 Task: Find a one-way business class flight for 6 passengers from San Francisco to Greenville on May 2, applying filters for airlines, bags, and price.
Action: Mouse moved to (225, 225)
Screenshot: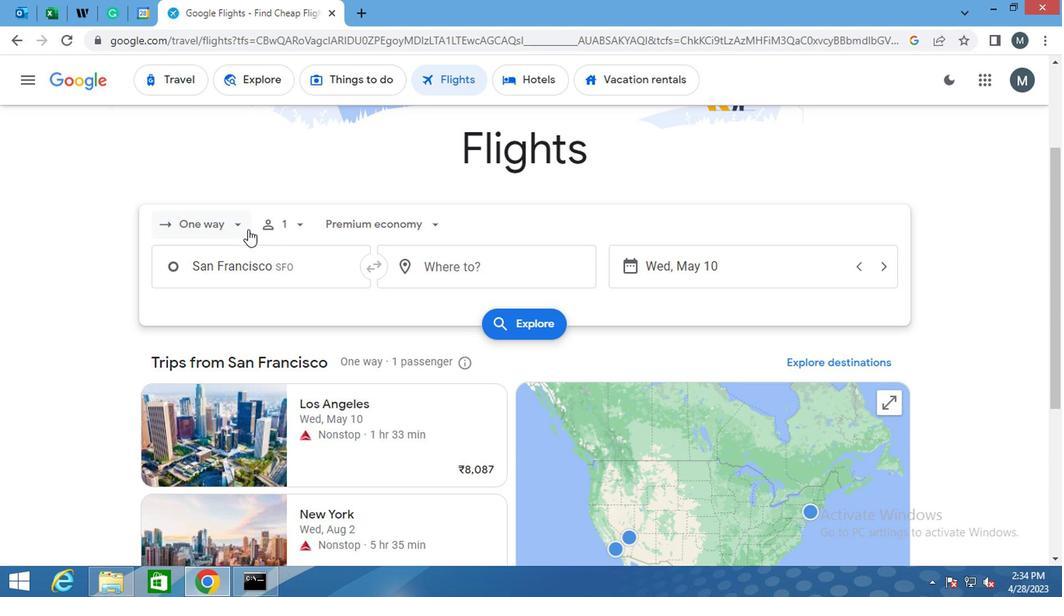 
Action: Mouse pressed left at (225, 225)
Screenshot: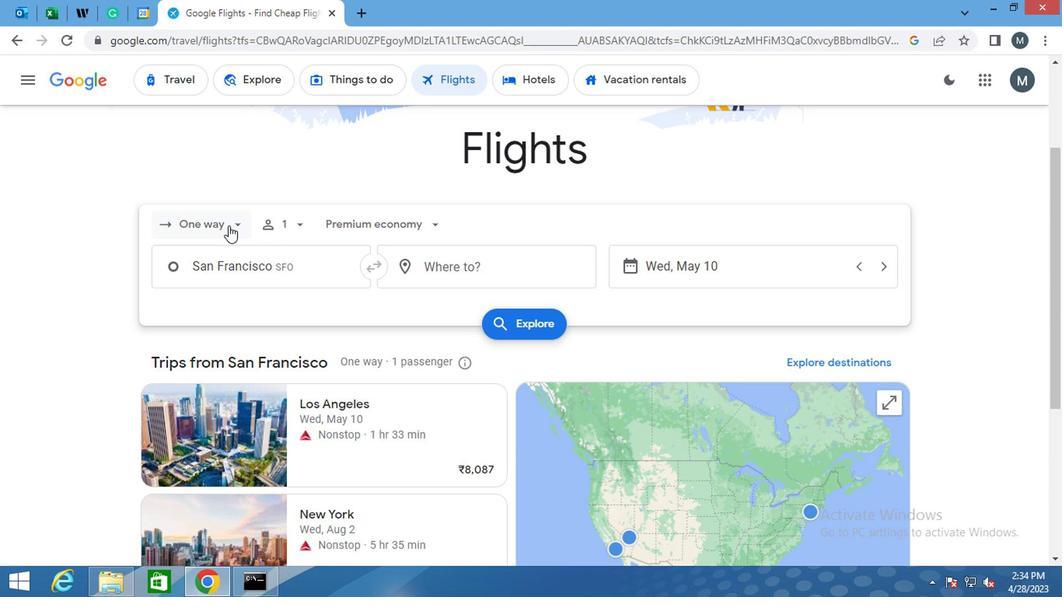 
Action: Mouse moved to (225, 299)
Screenshot: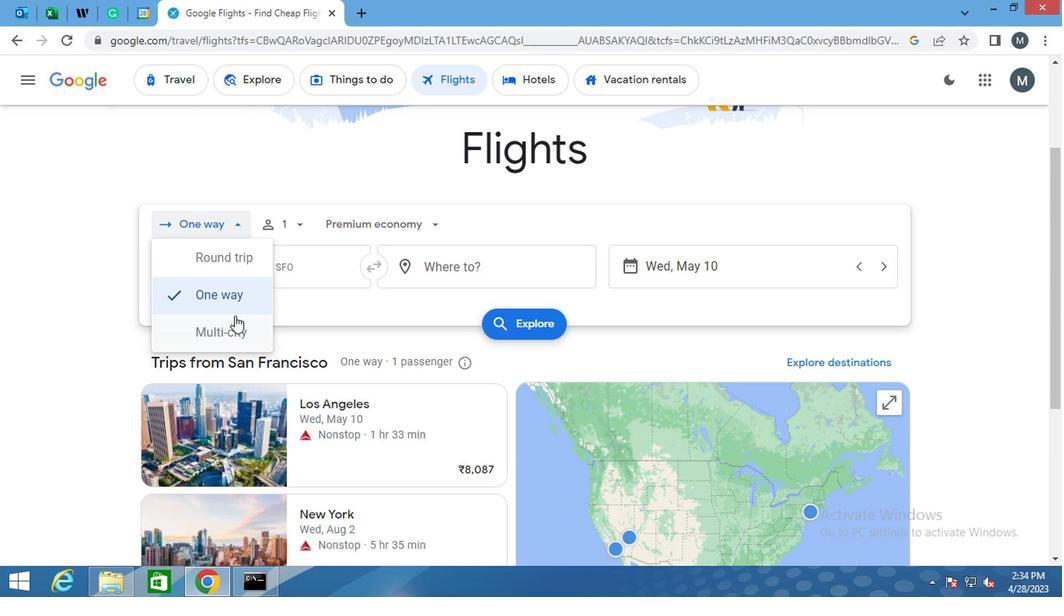 
Action: Mouse pressed left at (225, 299)
Screenshot: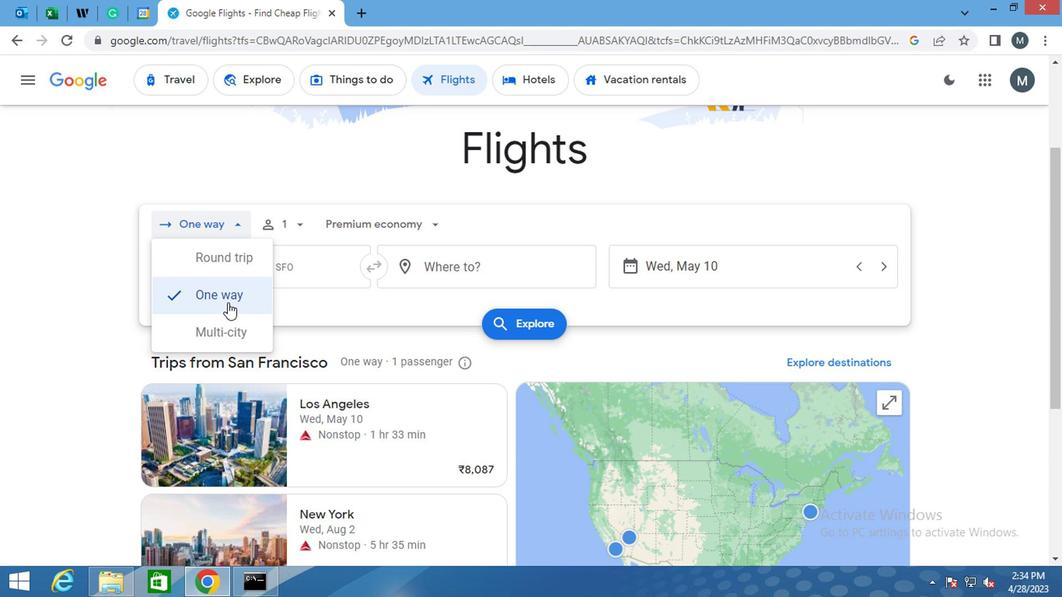 
Action: Mouse moved to (302, 226)
Screenshot: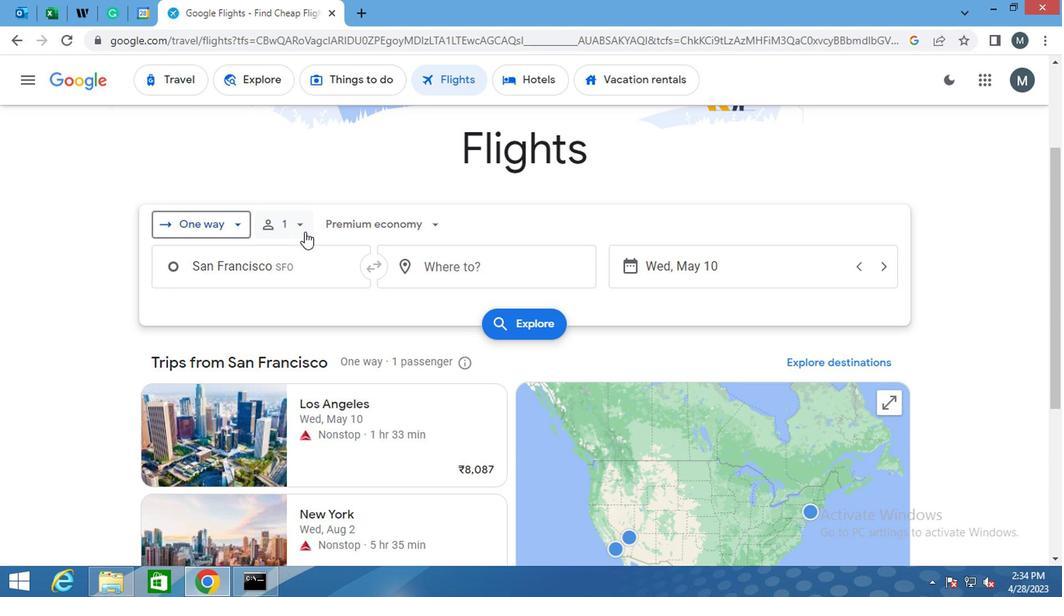
Action: Mouse pressed left at (302, 226)
Screenshot: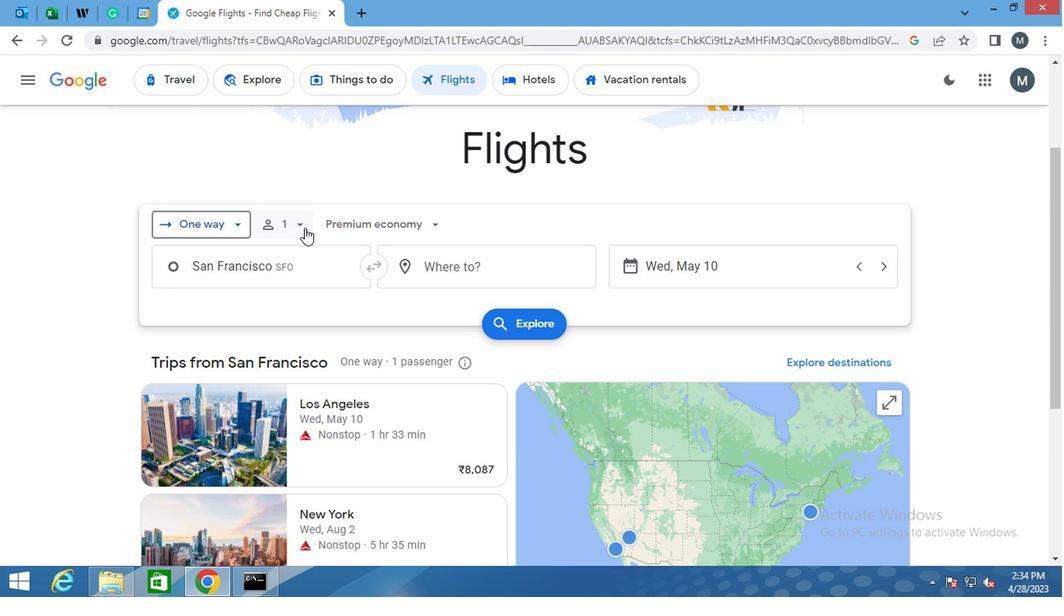 
Action: Mouse moved to (410, 264)
Screenshot: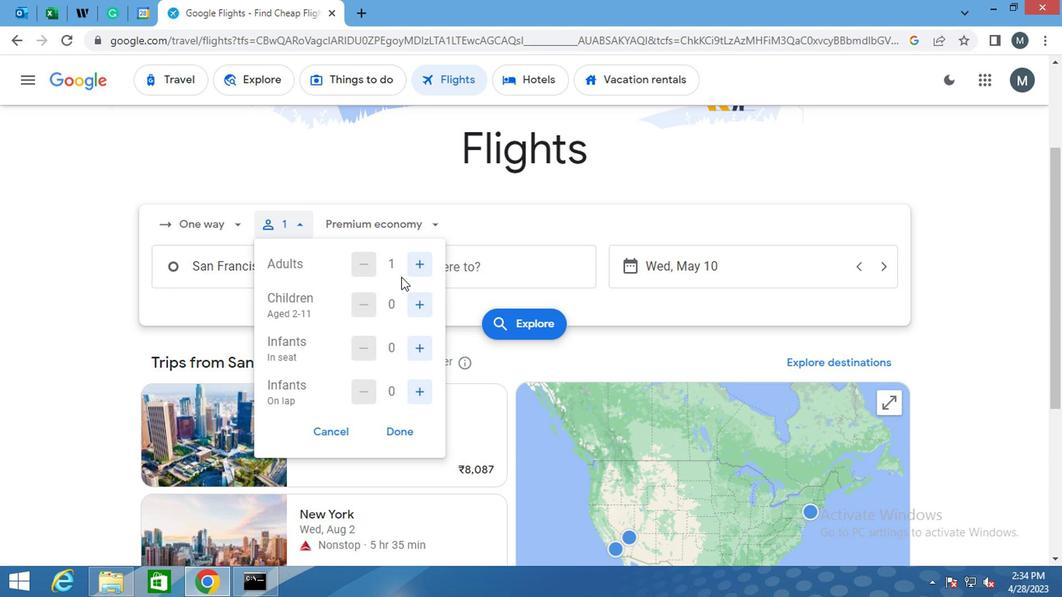 
Action: Mouse pressed left at (410, 264)
Screenshot: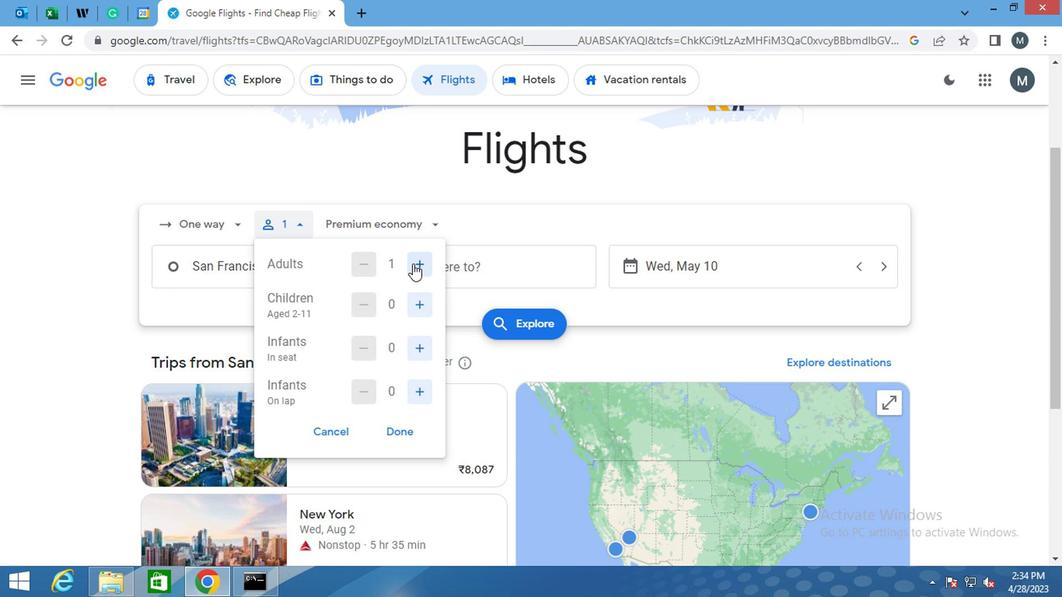 
Action: Mouse moved to (411, 264)
Screenshot: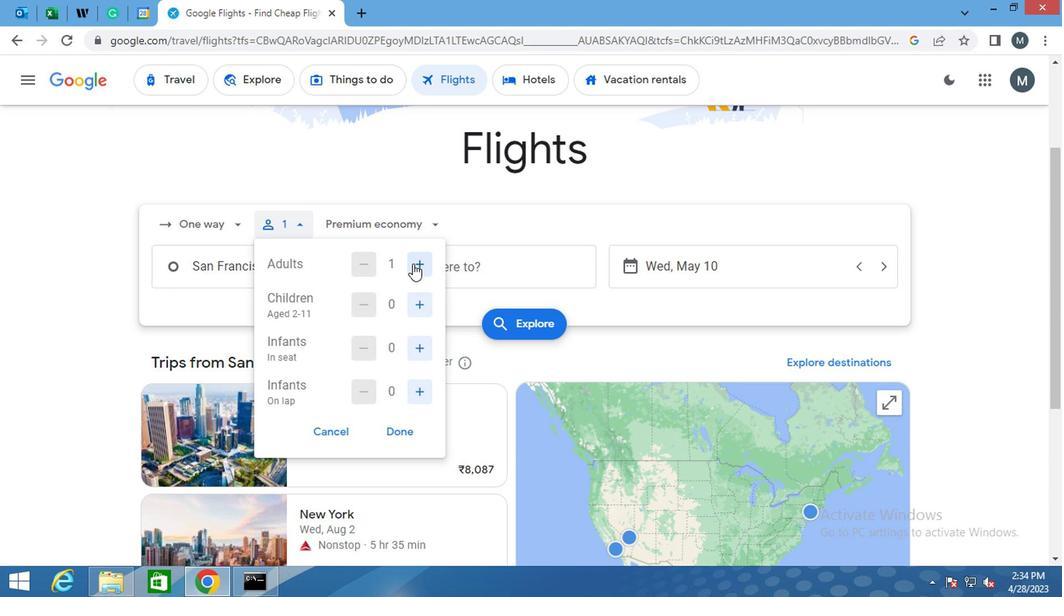 
Action: Mouse pressed left at (411, 264)
Screenshot: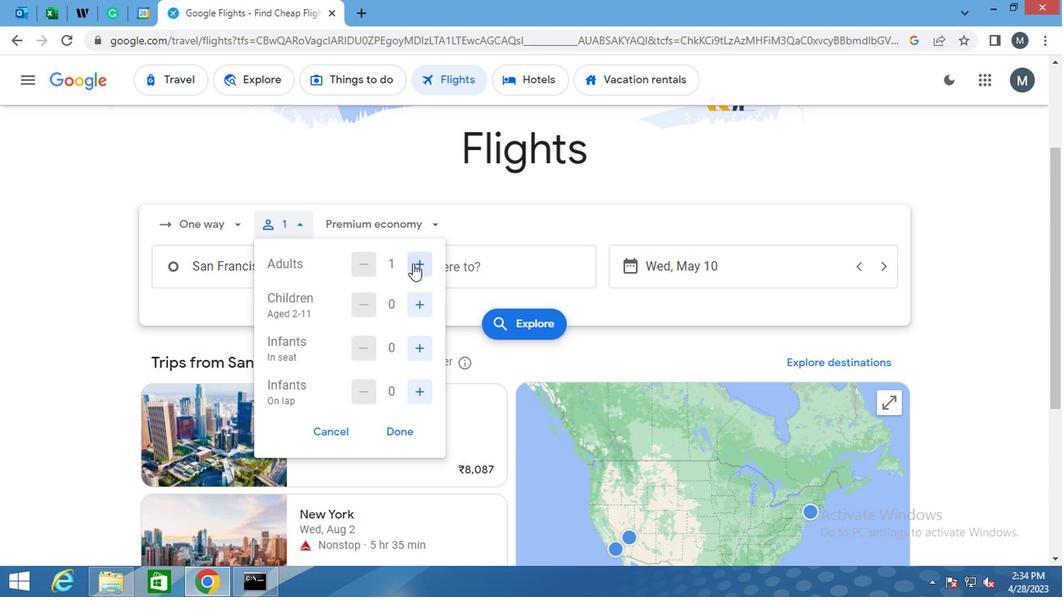 
Action: Mouse moved to (411, 264)
Screenshot: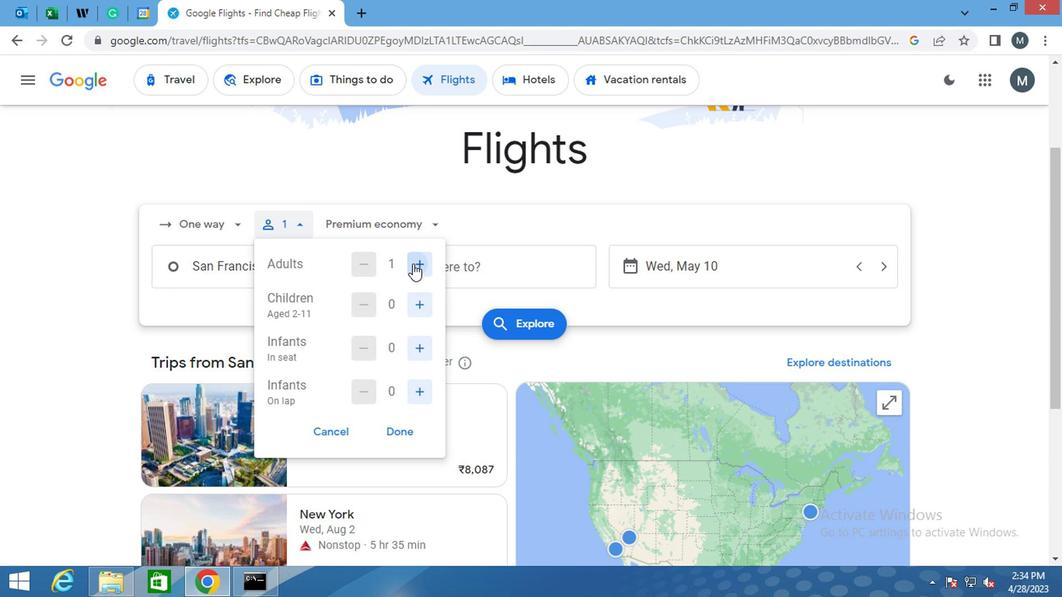 
Action: Mouse pressed left at (411, 264)
Screenshot: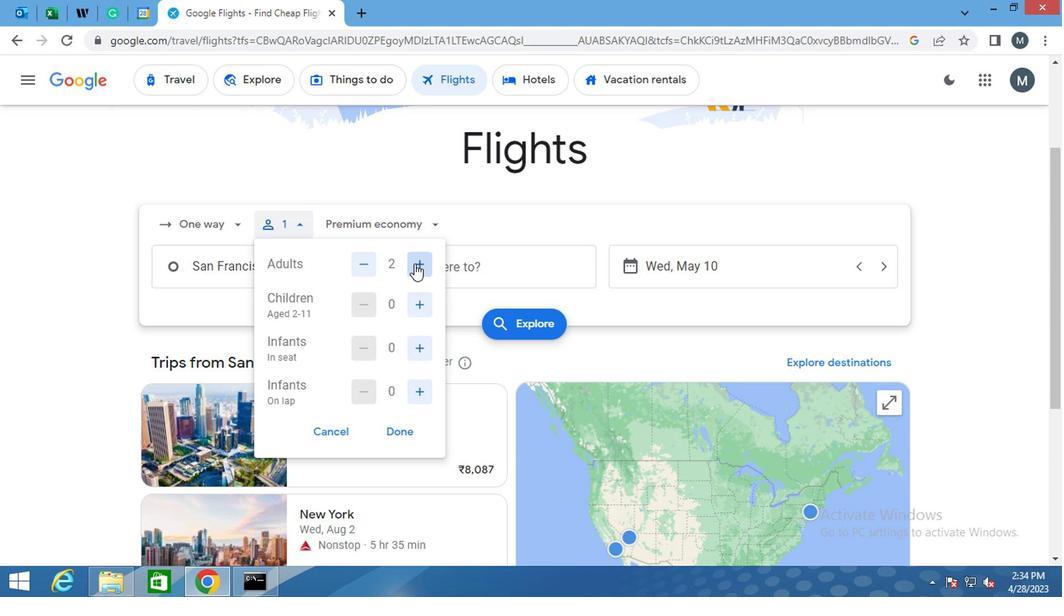 
Action: Mouse moved to (371, 263)
Screenshot: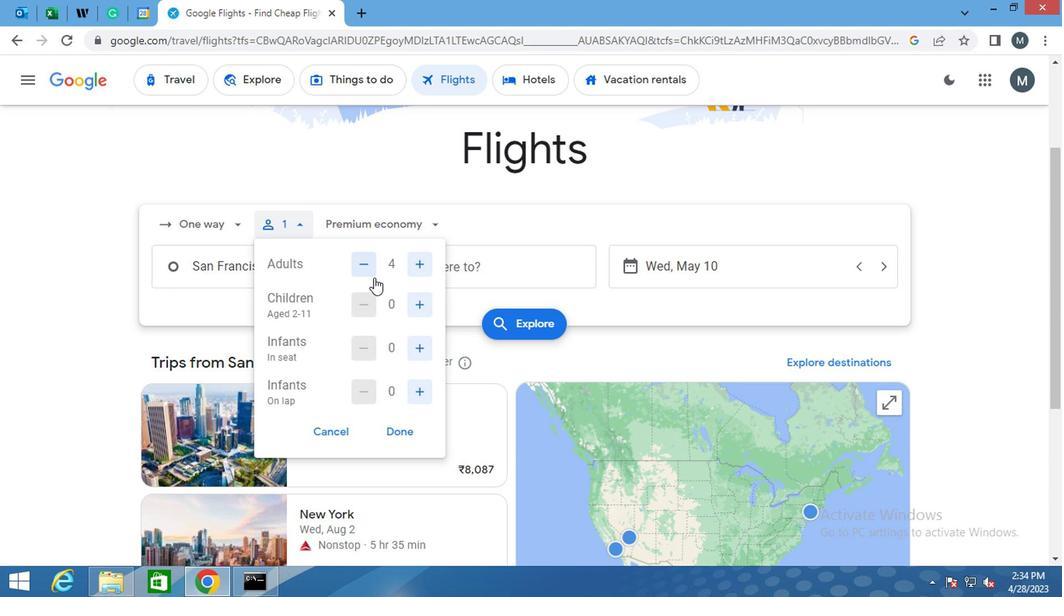 
Action: Mouse pressed left at (371, 263)
Screenshot: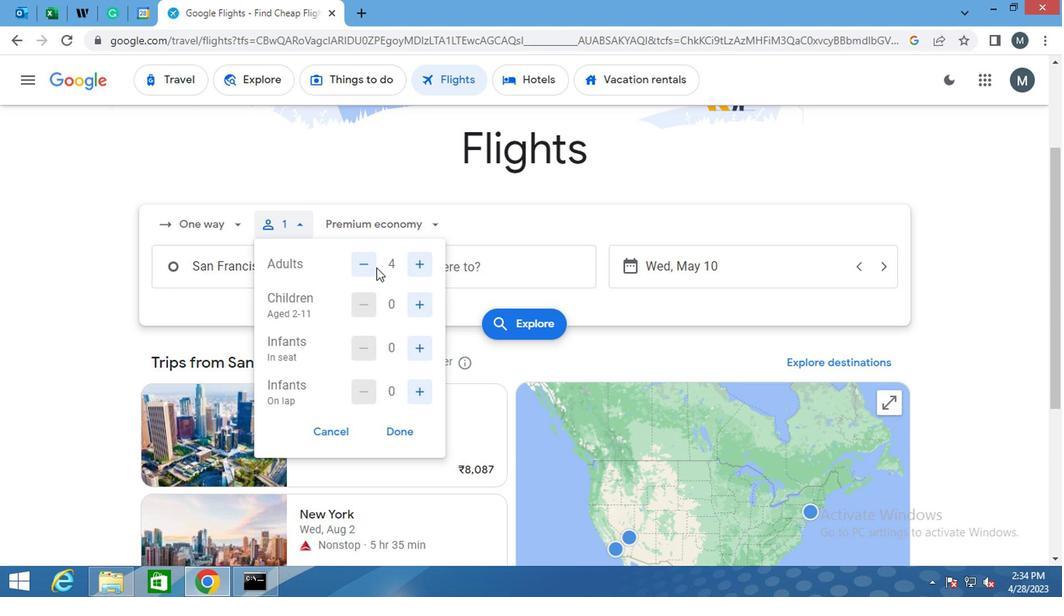 
Action: Mouse moved to (411, 302)
Screenshot: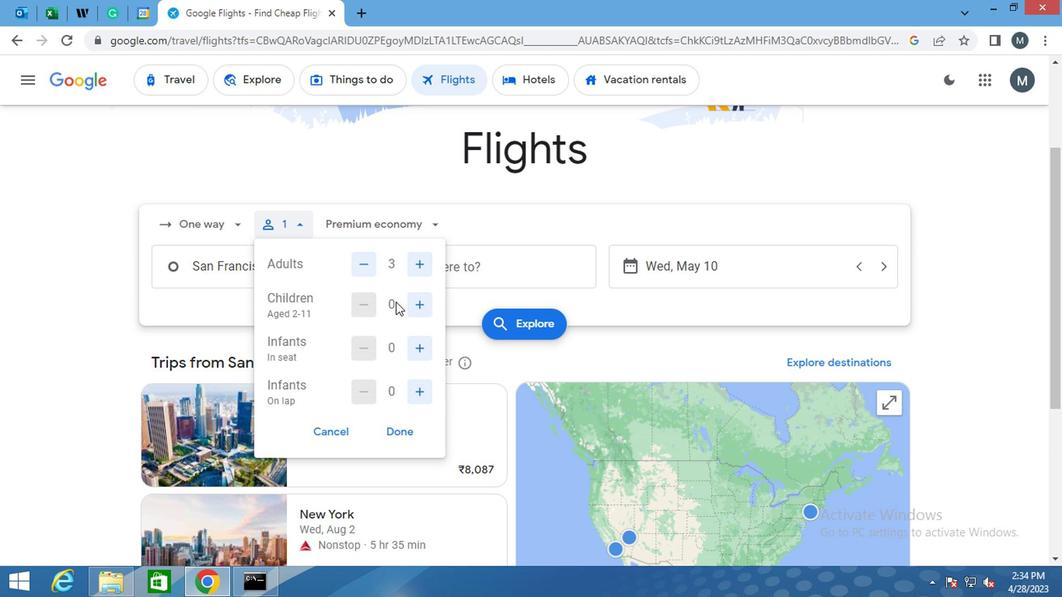 
Action: Mouse pressed left at (411, 302)
Screenshot: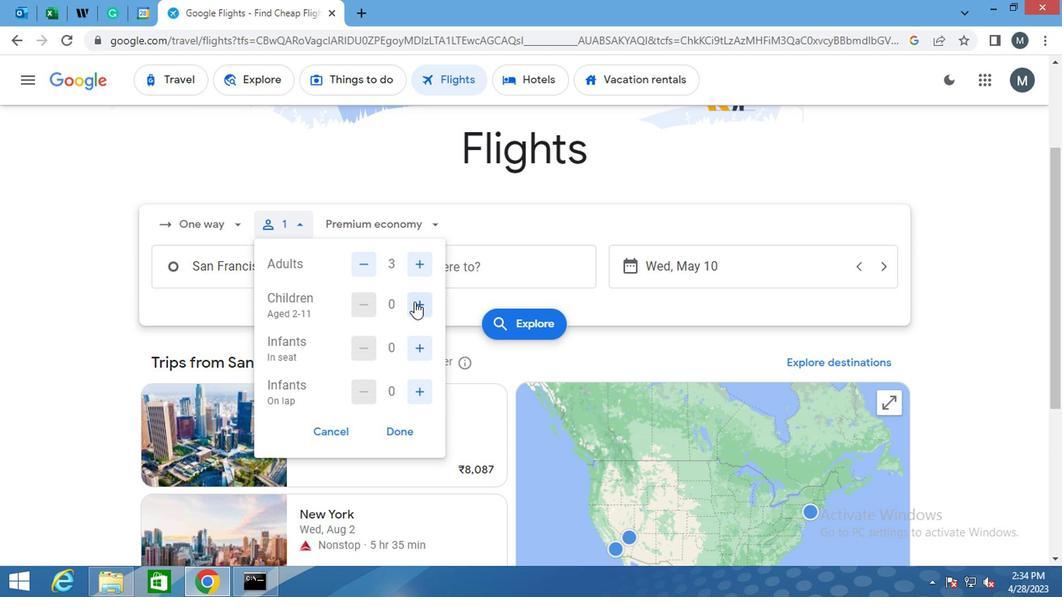 
Action: Mouse pressed left at (411, 302)
Screenshot: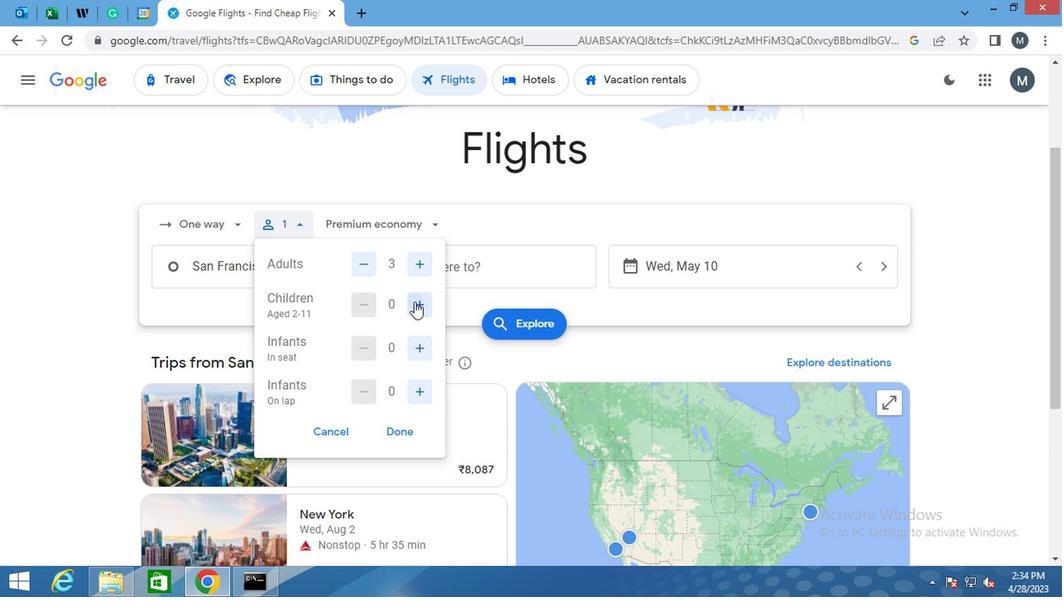 
Action: Mouse pressed left at (411, 302)
Screenshot: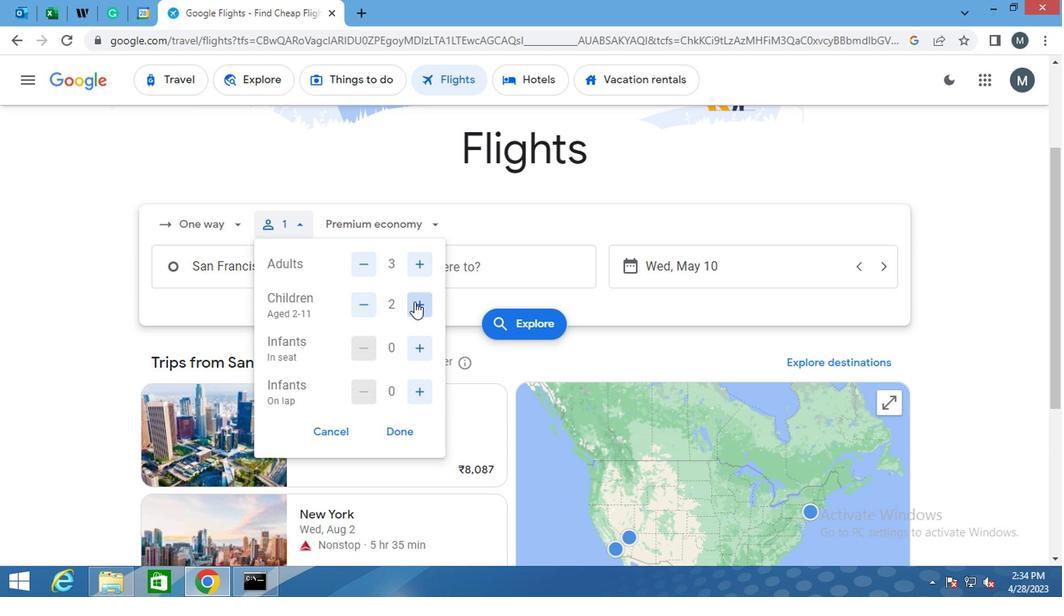 
Action: Mouse moved to (406, 435)
Screenshot: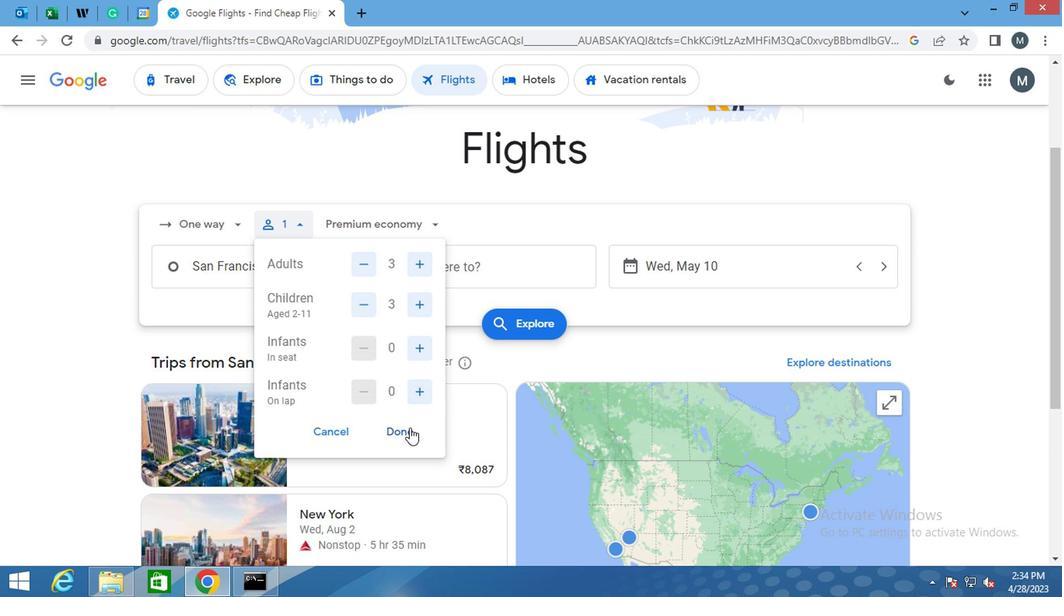 
Action: Mouse pressed left at (406, 435)
Screenshot: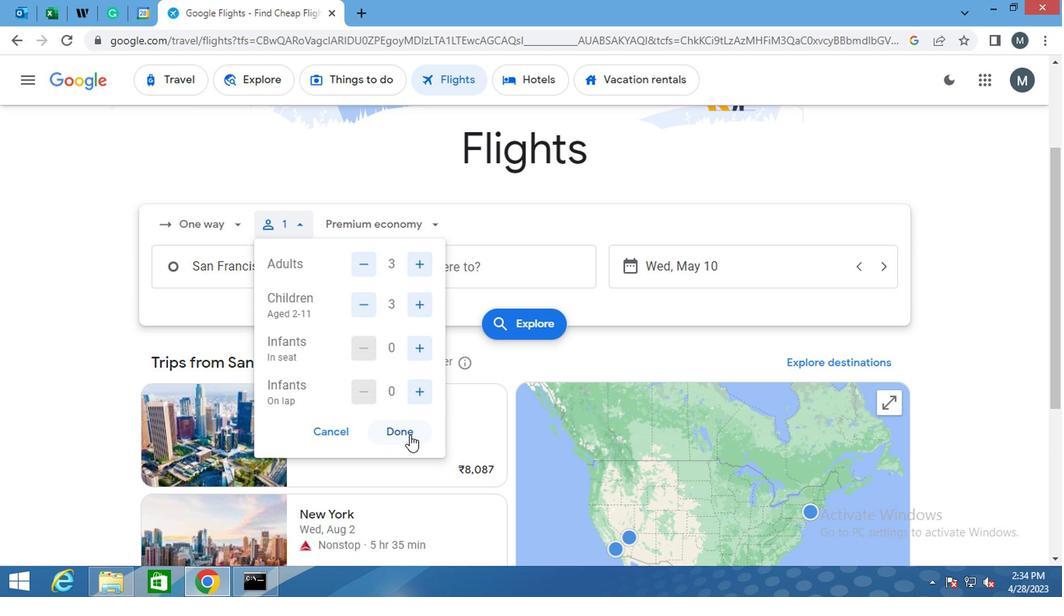
Action: Mouse moved to (409, 226)
Screenshot: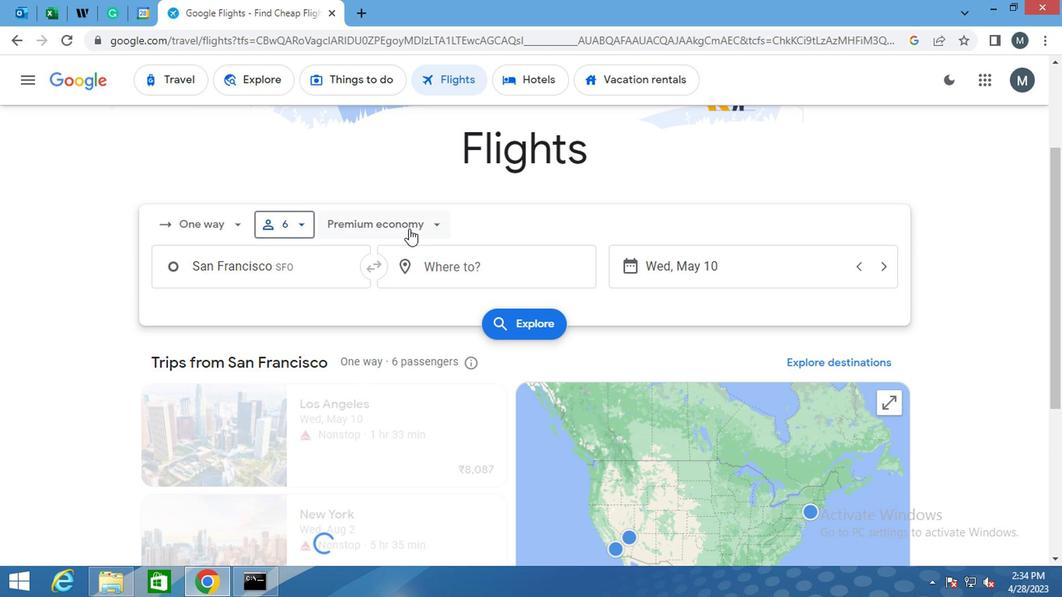 
Action: Mouse pressed left at (409, 226)
Screenshot: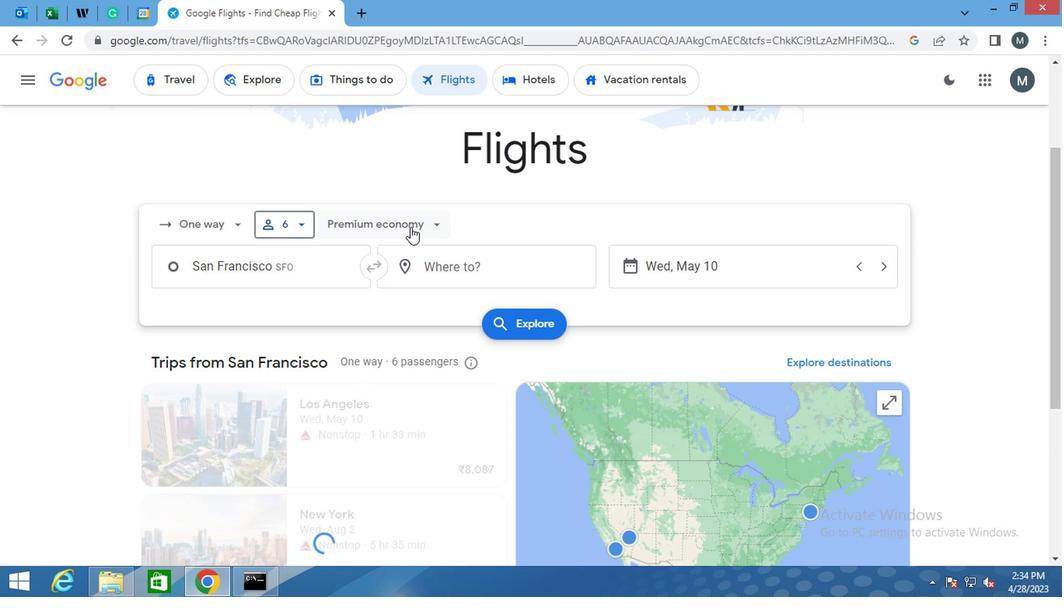 
Action: Mouse moved to (387, 327)
Screenshot: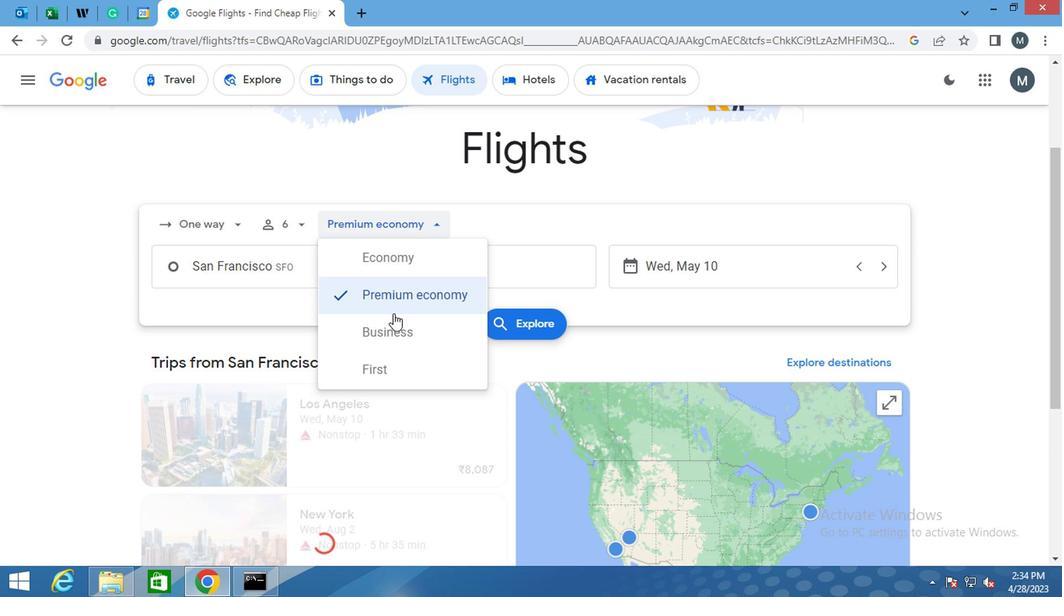 
Action: Mouse pressed left at (387, 327)
Screenshot: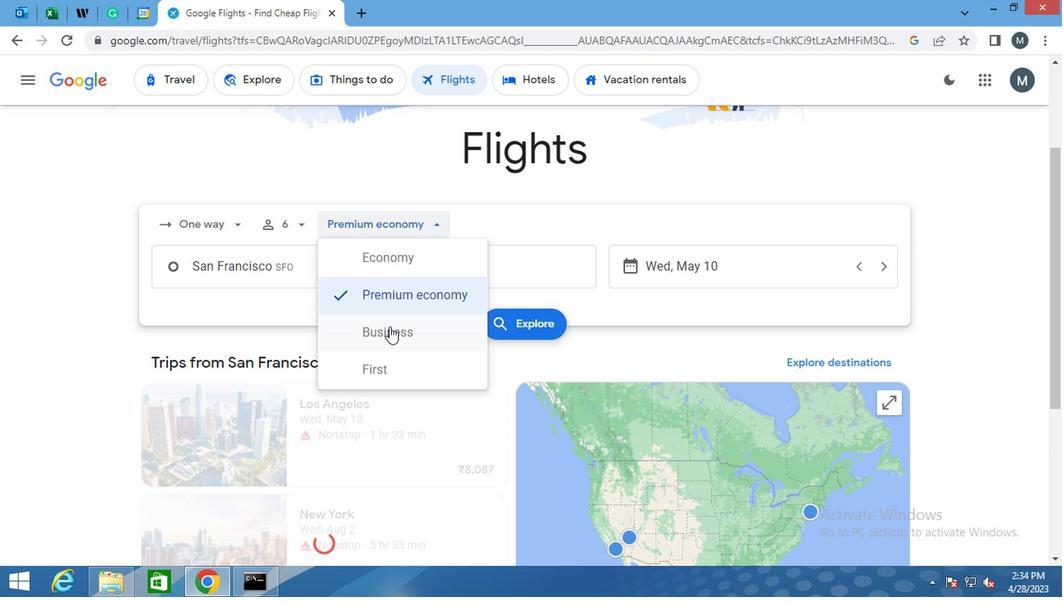 
Action: Mouse moved to (268, 275)
Screenshot: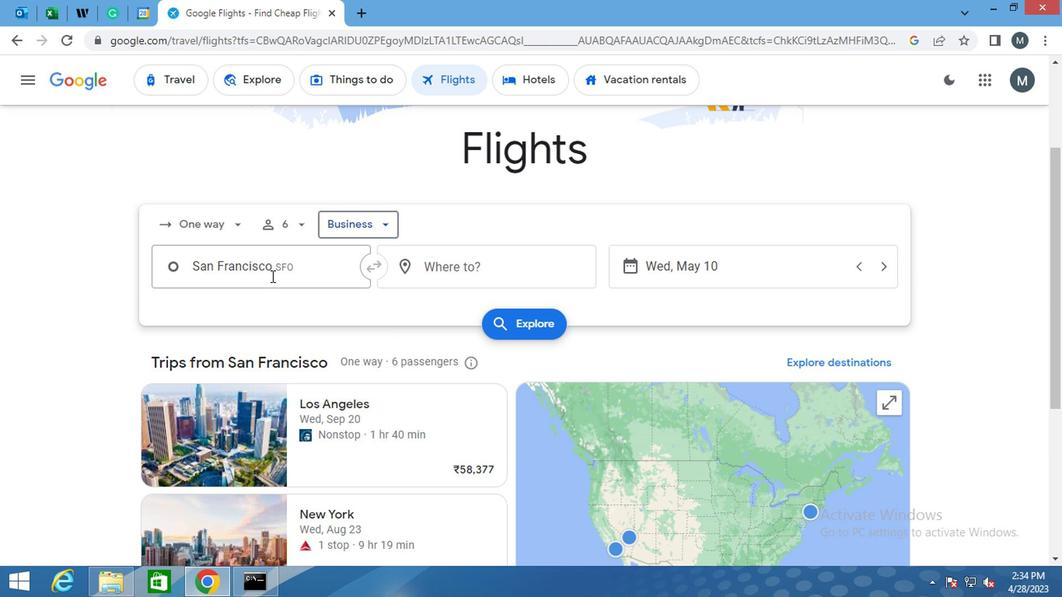 
Action: Mouse pressed left at (268, 275)
Screenshot: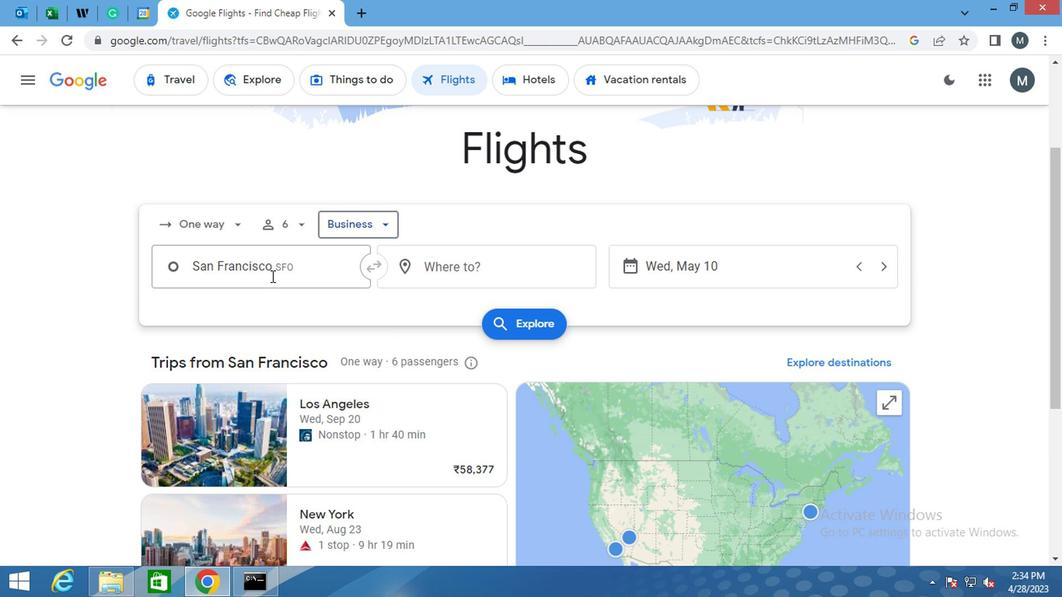 
Action: Mouse moved to (294, 357)
Screenshot: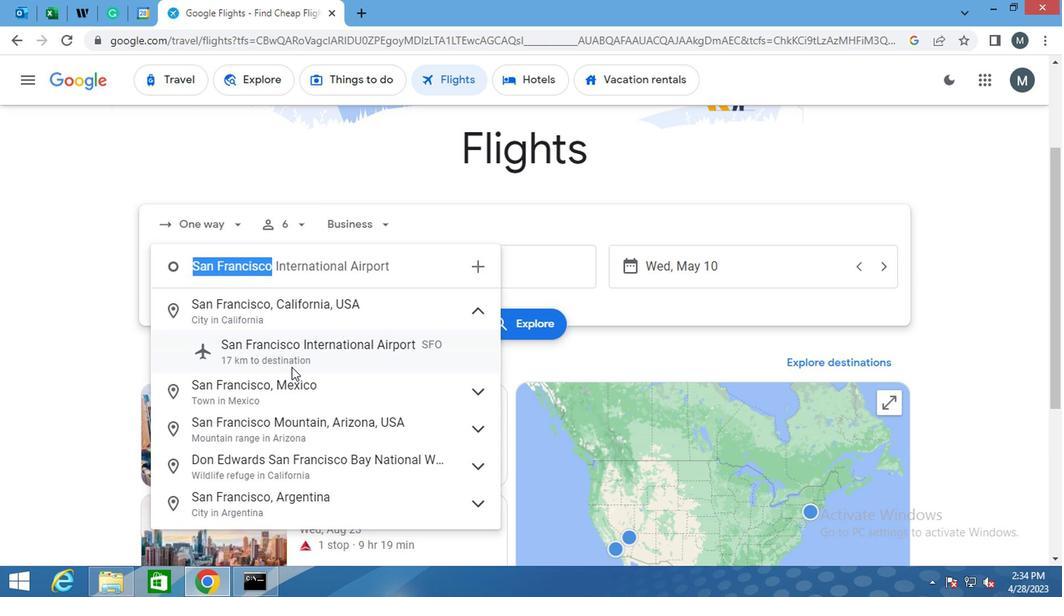
Action: Mouse pressed left at (294, 357)
Screenshot: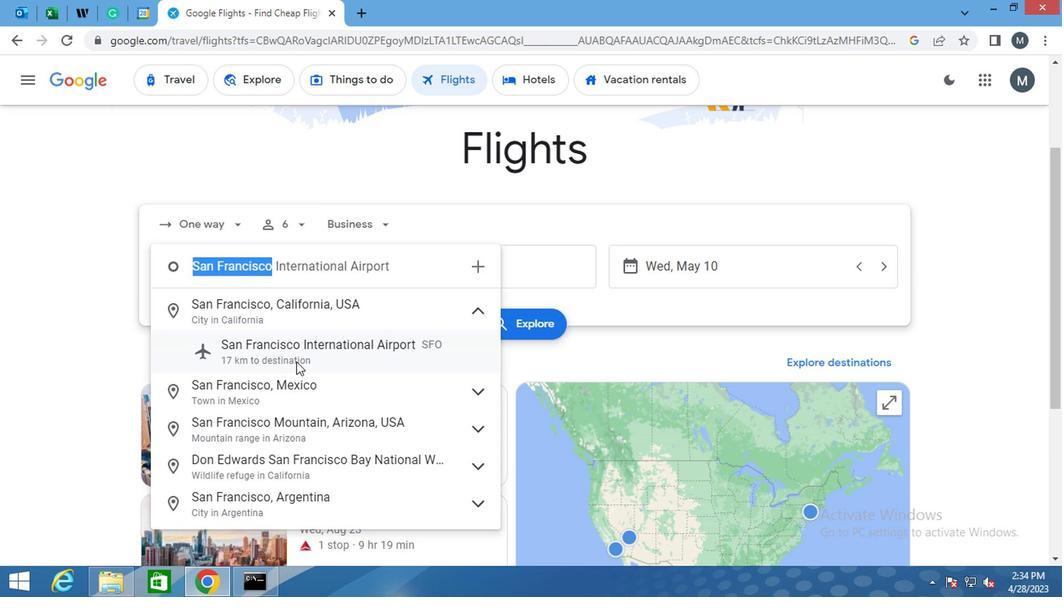 
Action: Mouse moved to (464, 275)
Screenshot: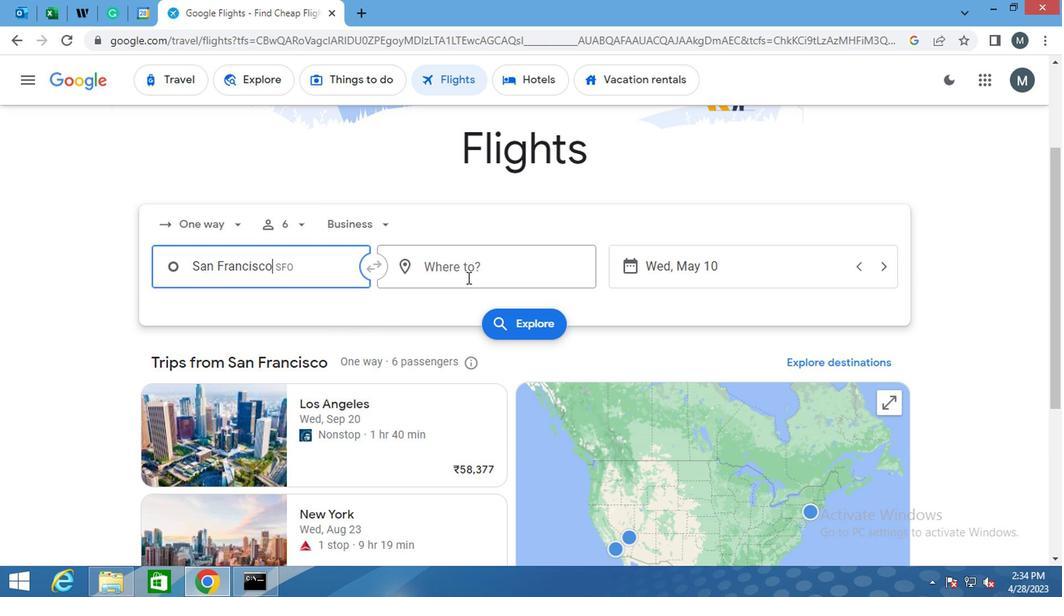 
Action: Mouse pressed left at (464, 275)
Screenshot: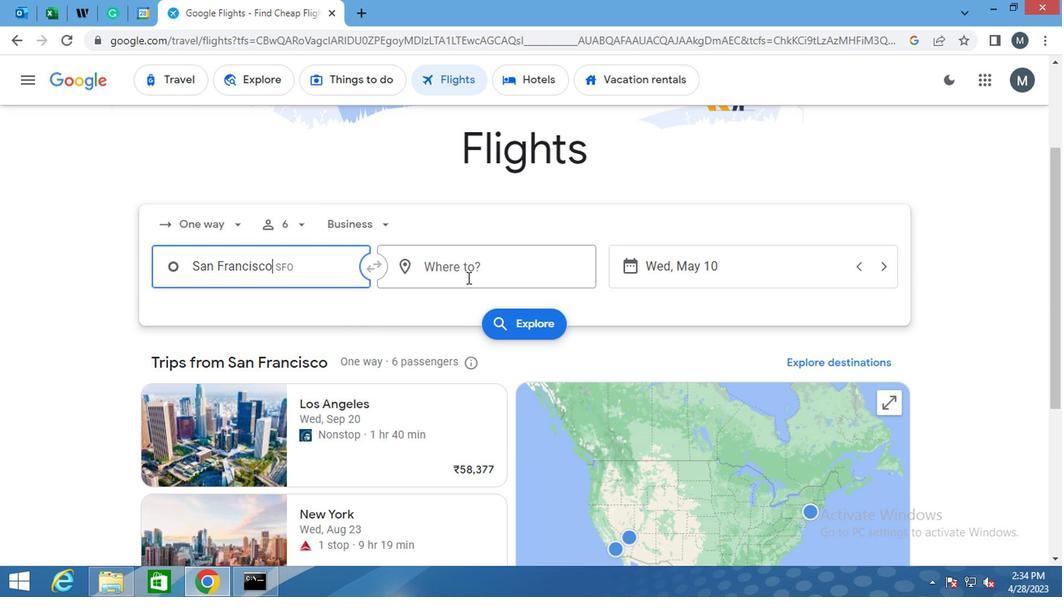 
Action: Mouse moved to (505, 415)
Screenshot: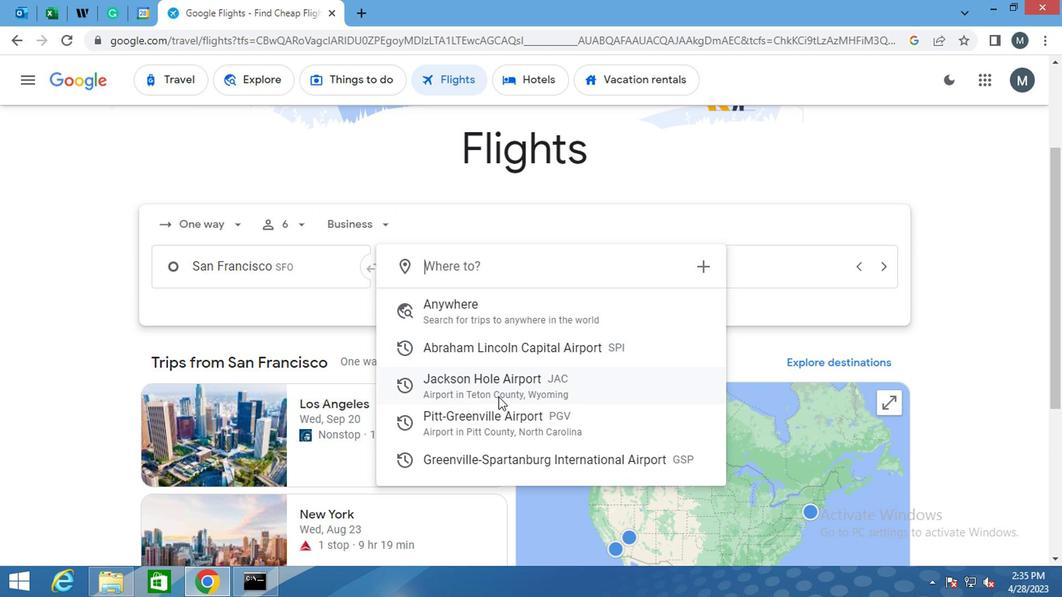 
Action: Mouse pressed left at (505, 415)
Screenshot: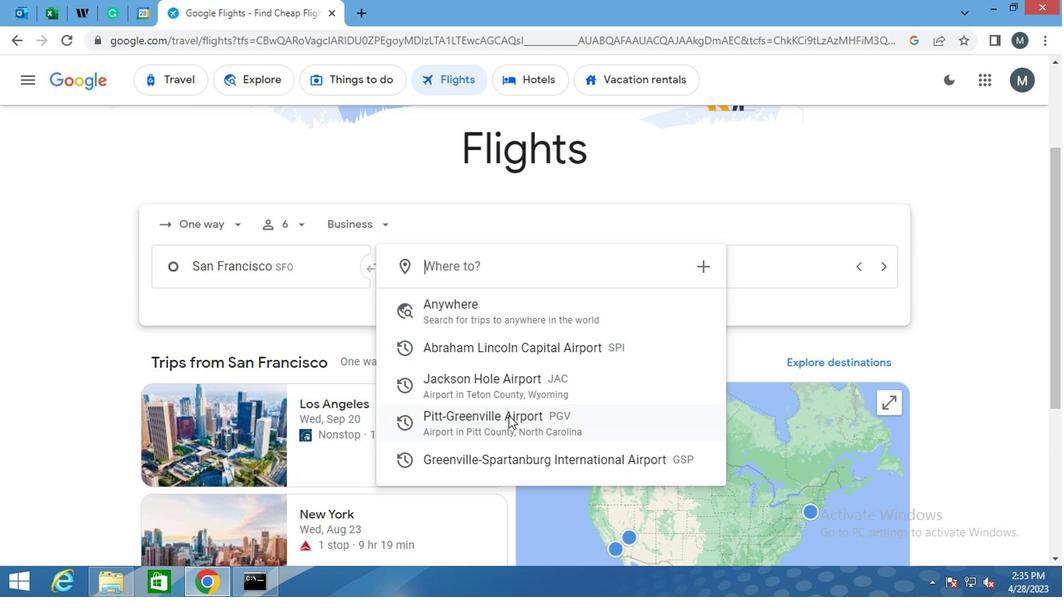 
Action: Mouse moved to (681, 271)
Screenshot: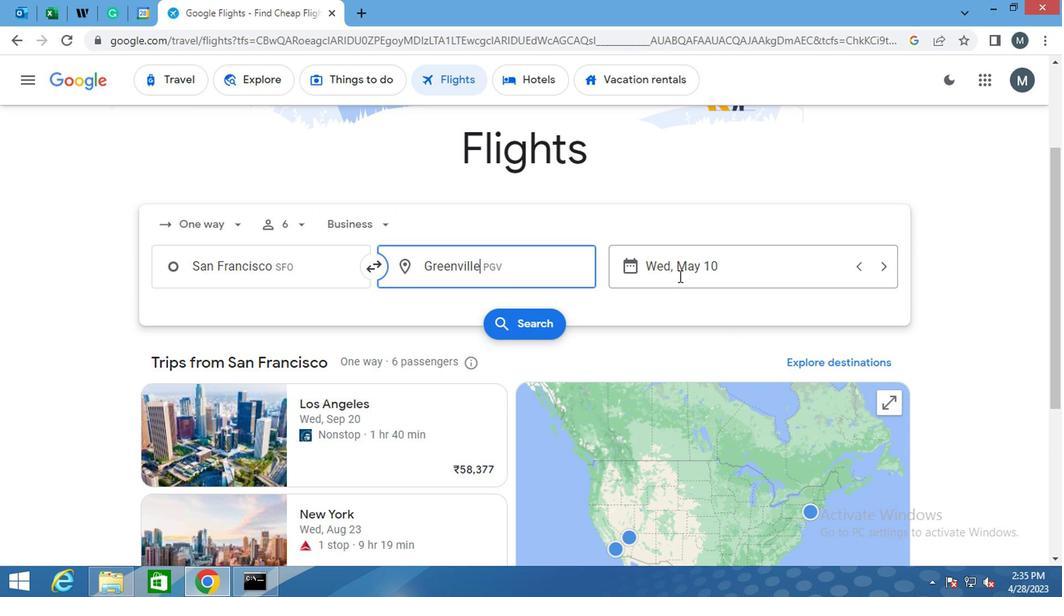 
Action: Mouse pressed left at (681, 271)
Screenshot: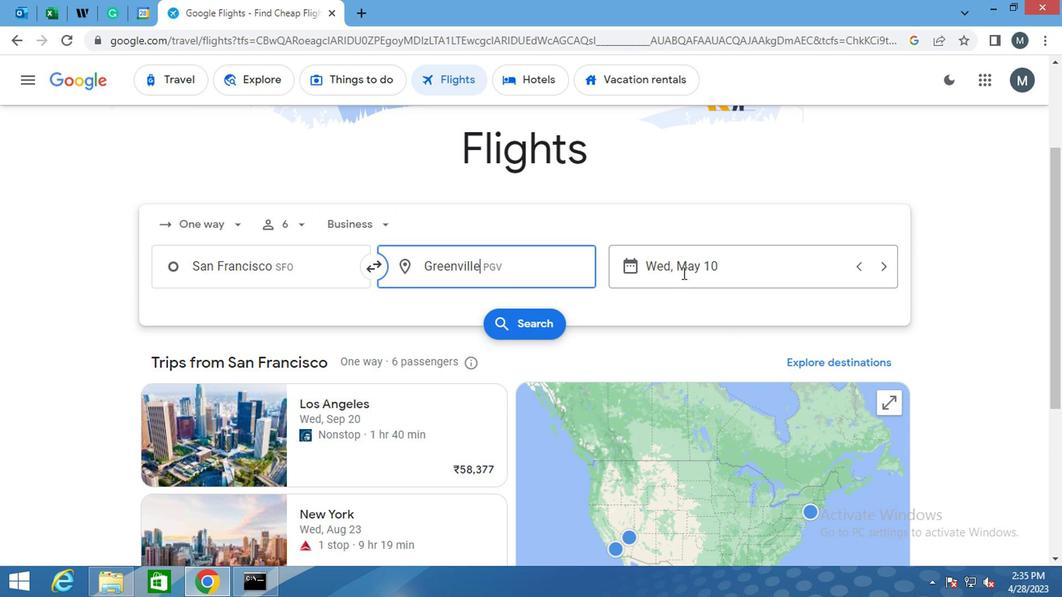 
Action: Mouse moved to (712, 273)
Screenshot: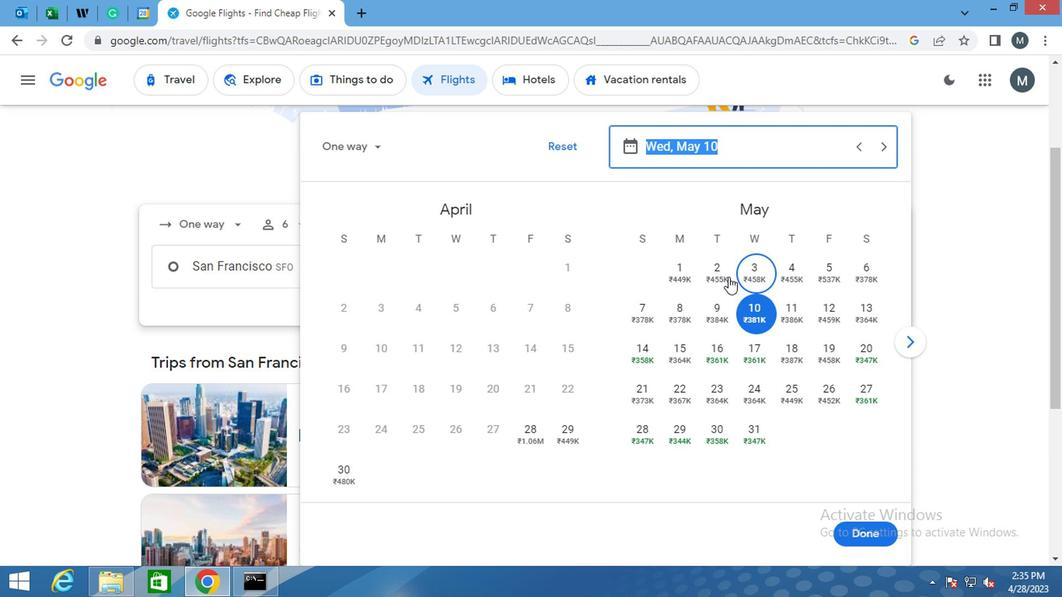 
Action: Mouse pressed left at (712, 273)
Screenshot: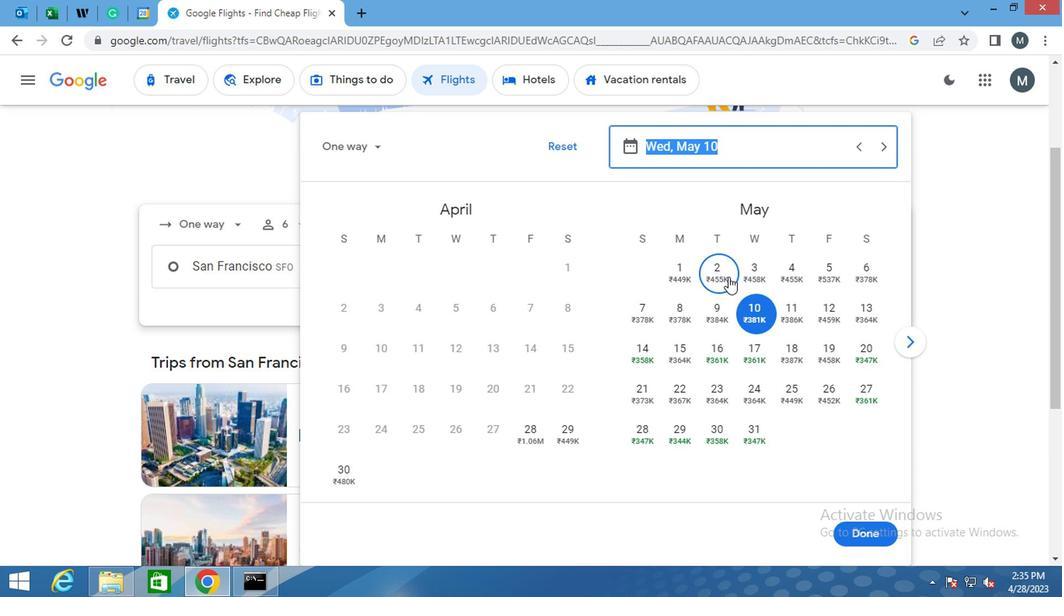
Action: Mouse moved to (868, 534)
Screenshot: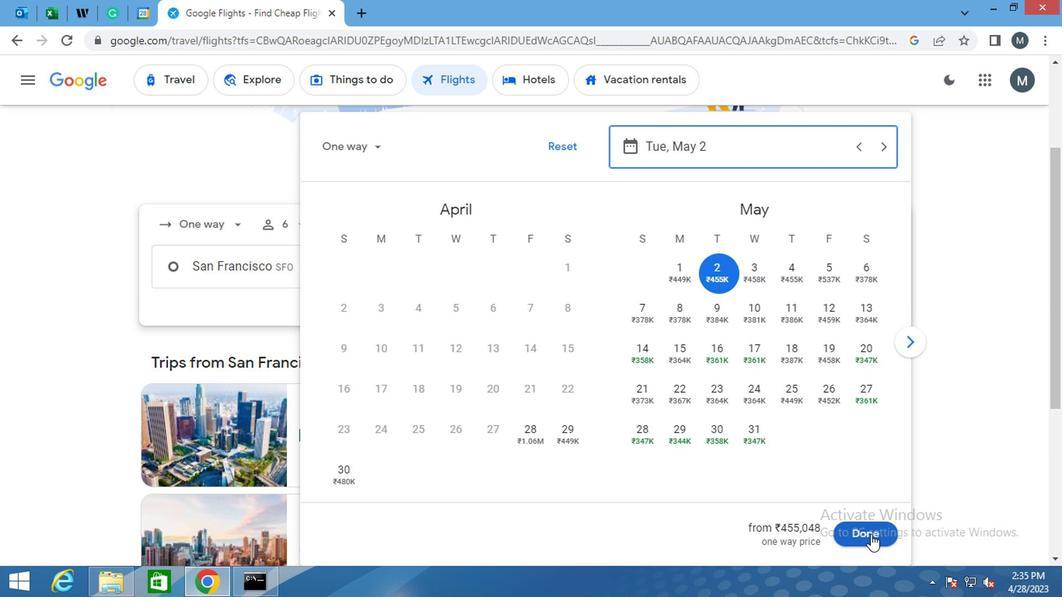 
Action: Mouse pressed left at (868, 534)
Screenshot: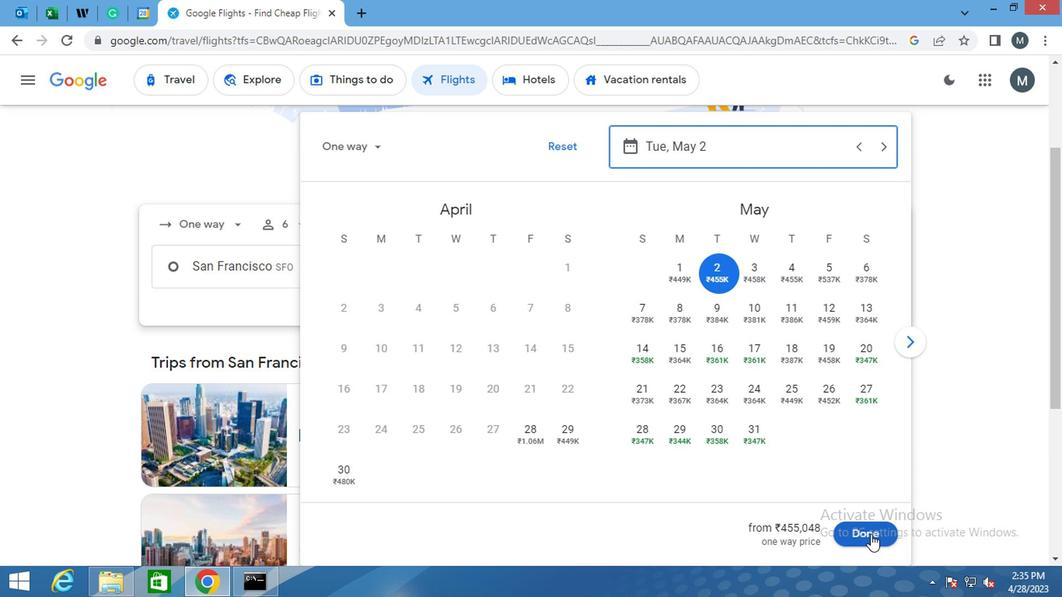 
Action: Mouse moved to (523, 324)
Screenshot: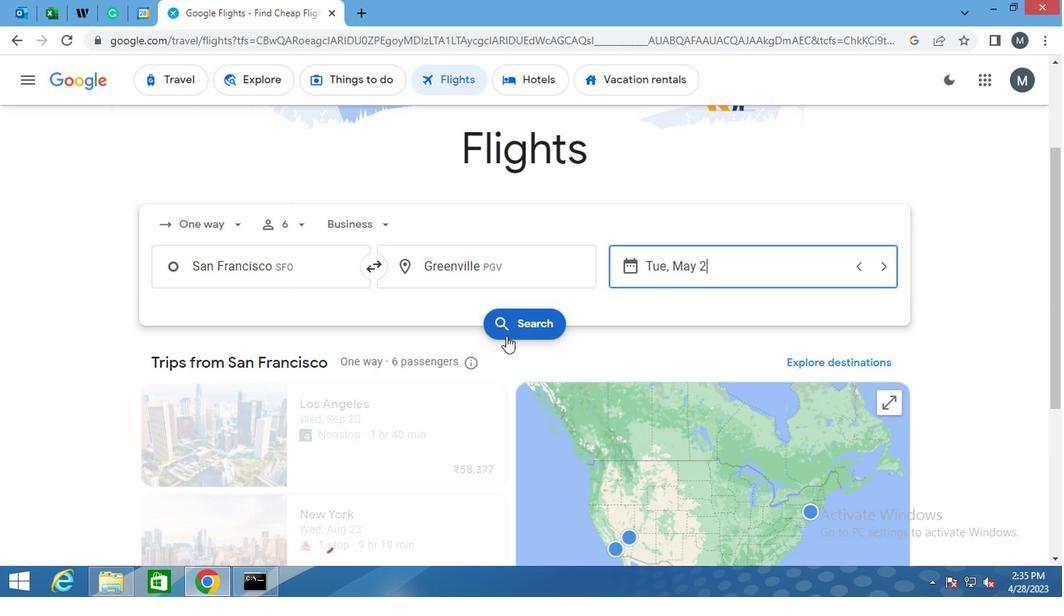 
Action: Mouse pressed left at (523, 324)
Screenshot: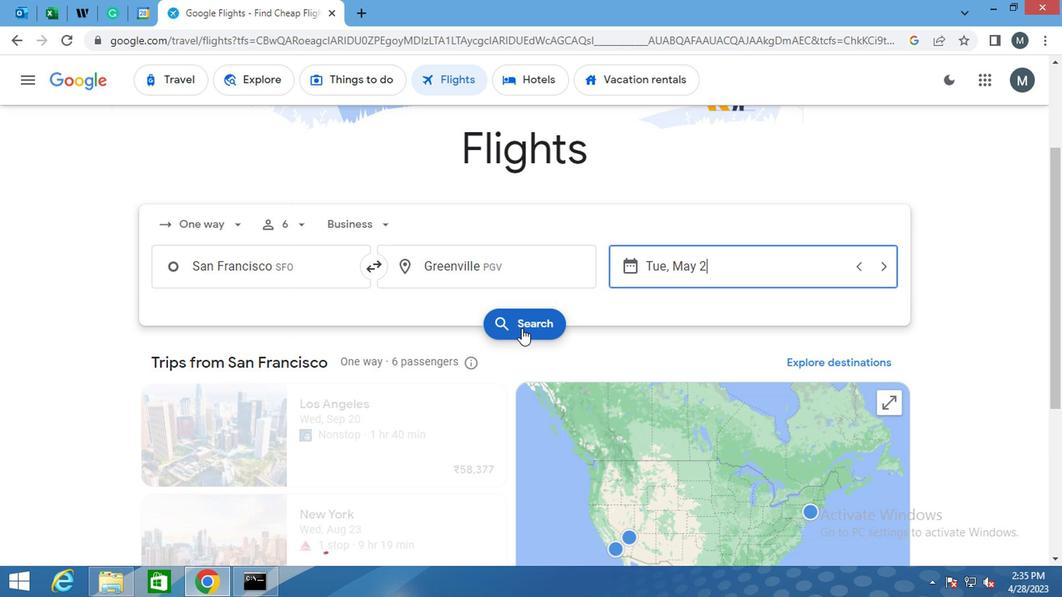 
Action: Mouse moved to (182, 223)
Screenshot: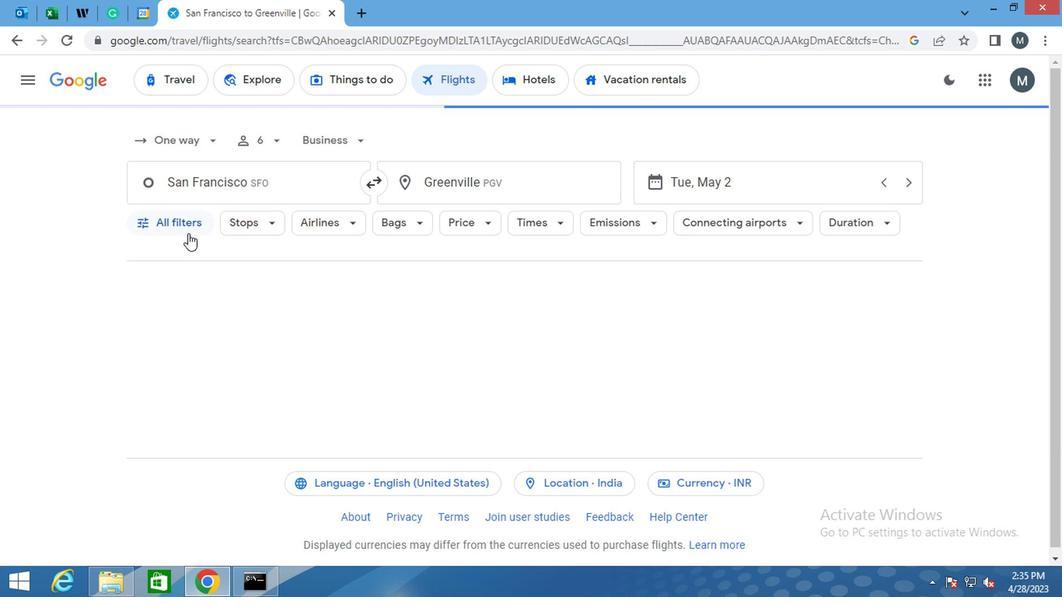 
Action: Mouse pressed left at (182, 223)
Screenshot: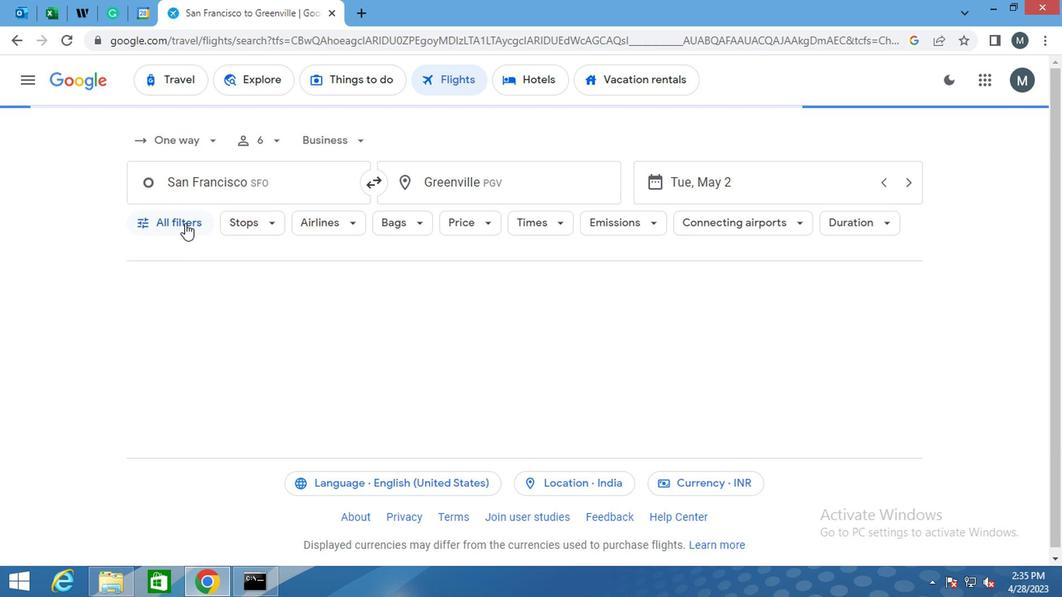 
Action: Mouse moved to (245, 339)
Screenshot: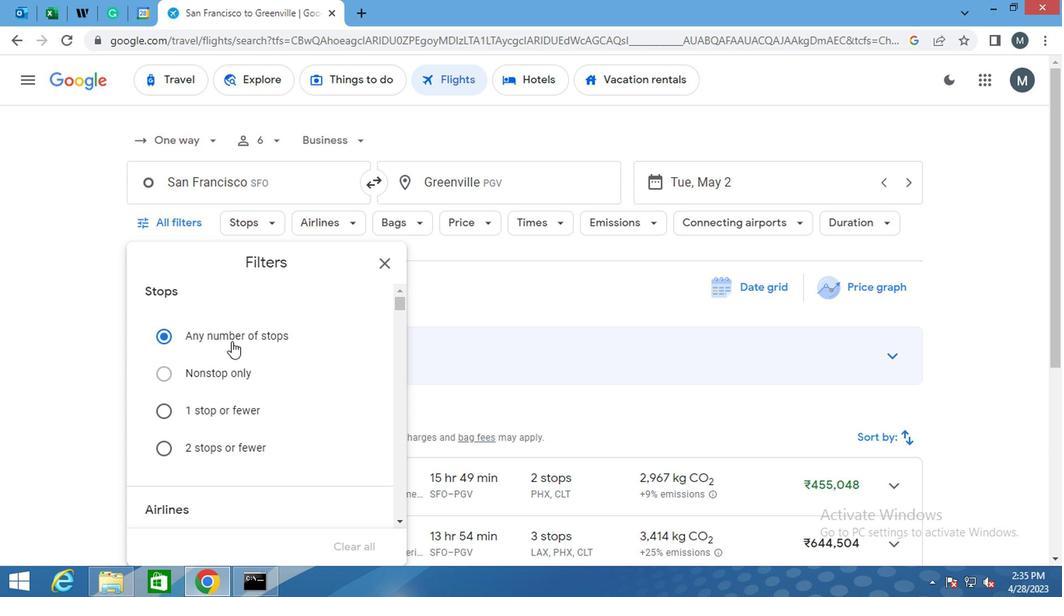 
Action: Mouse scrolled (245, 338) with delta (0, -1)
Screenshot: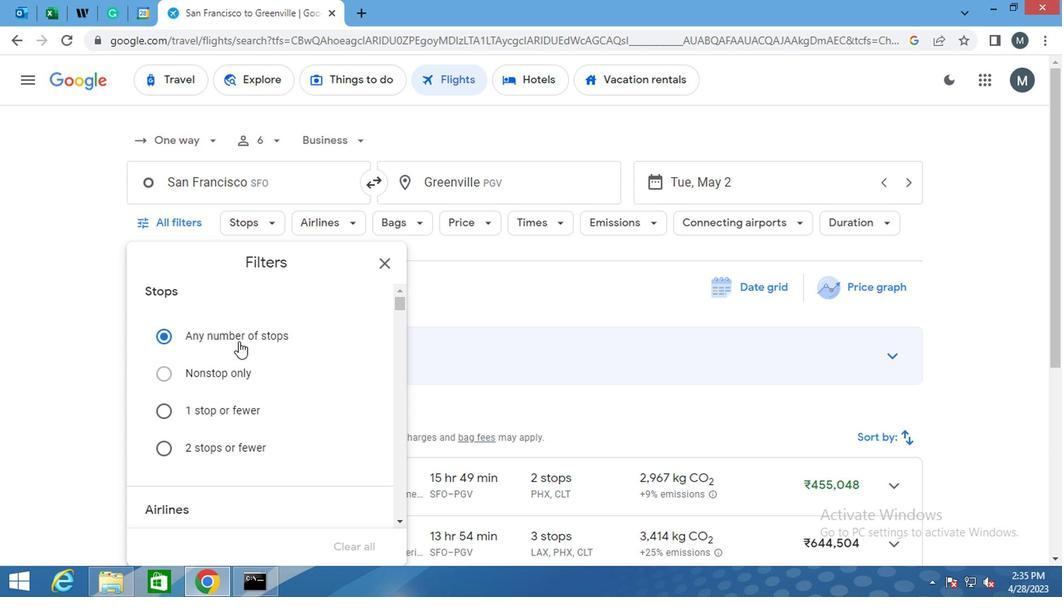 
Action: Mouse moved to (246, 339)
Screenshot: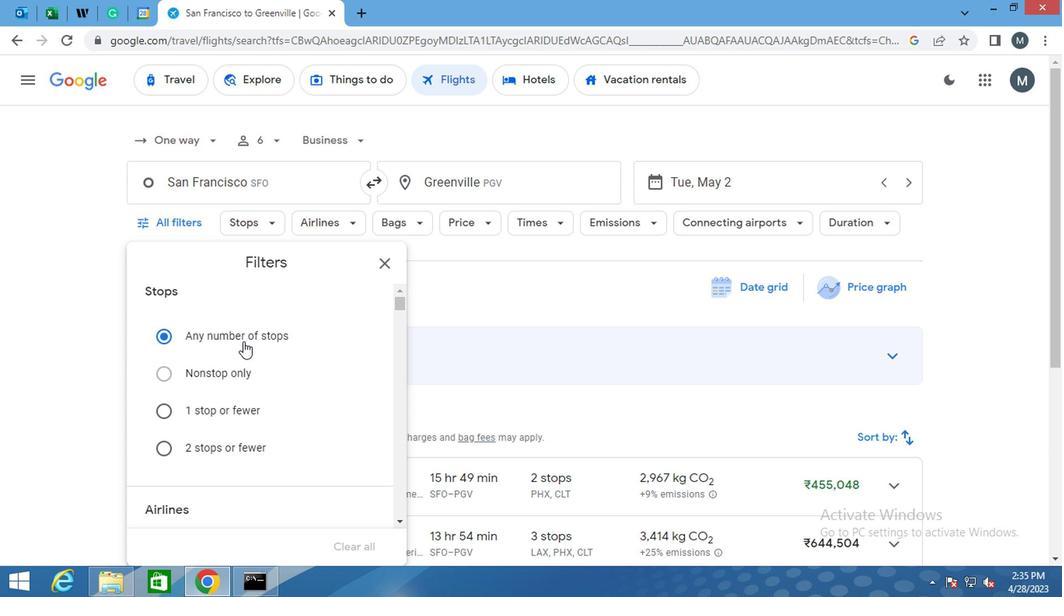 
Action: Mouse scrolled (246, 338) with delta (0, -1)
Screenshot: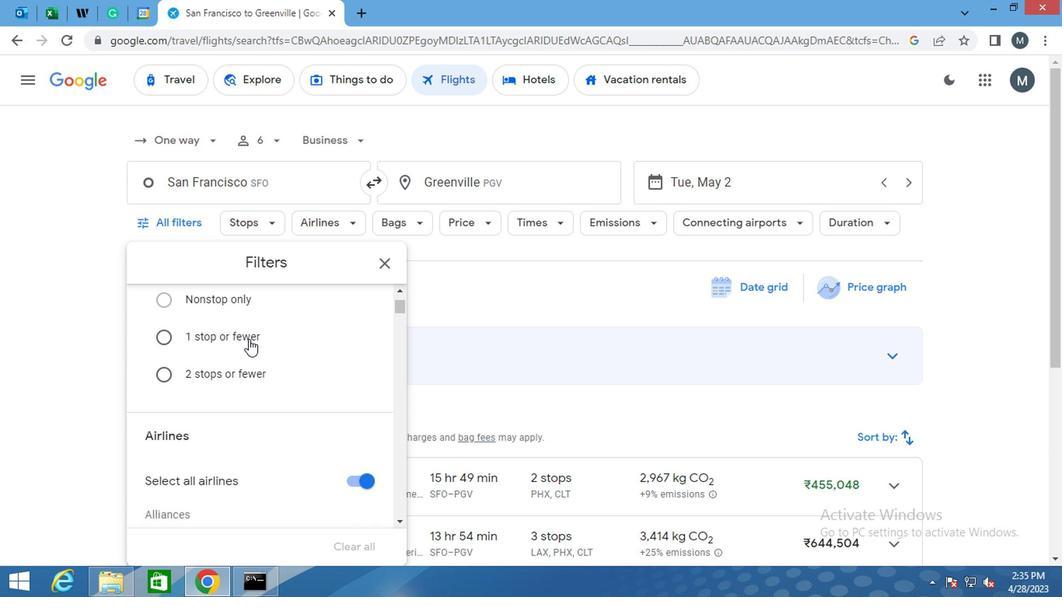 
Action: Mouse moved to (247, 340)
Screenshot: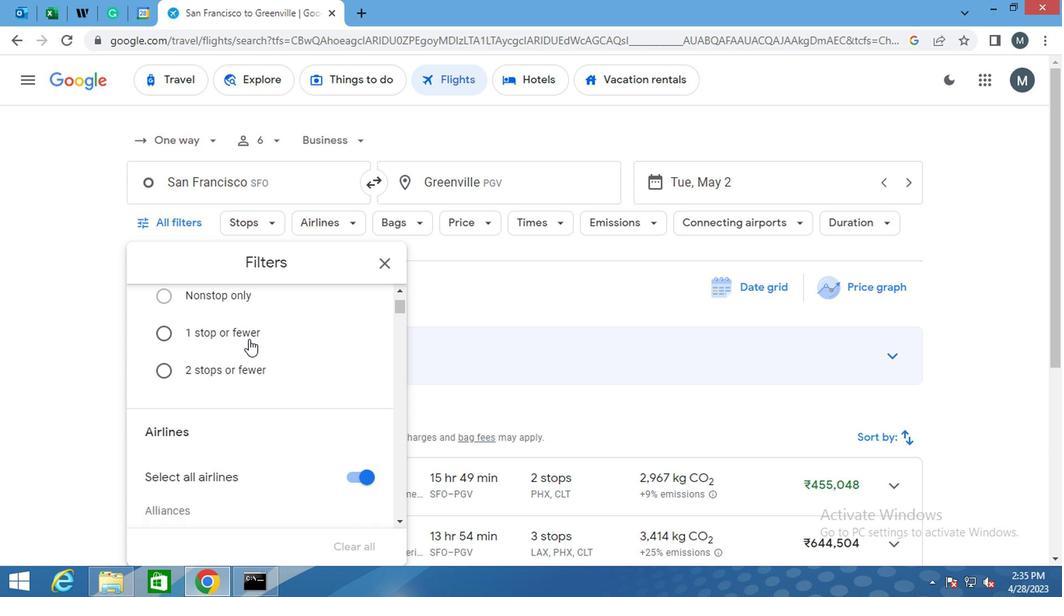 
Action: Mouse scrolled (247, 339) with delta (0, 0)
Screenshot: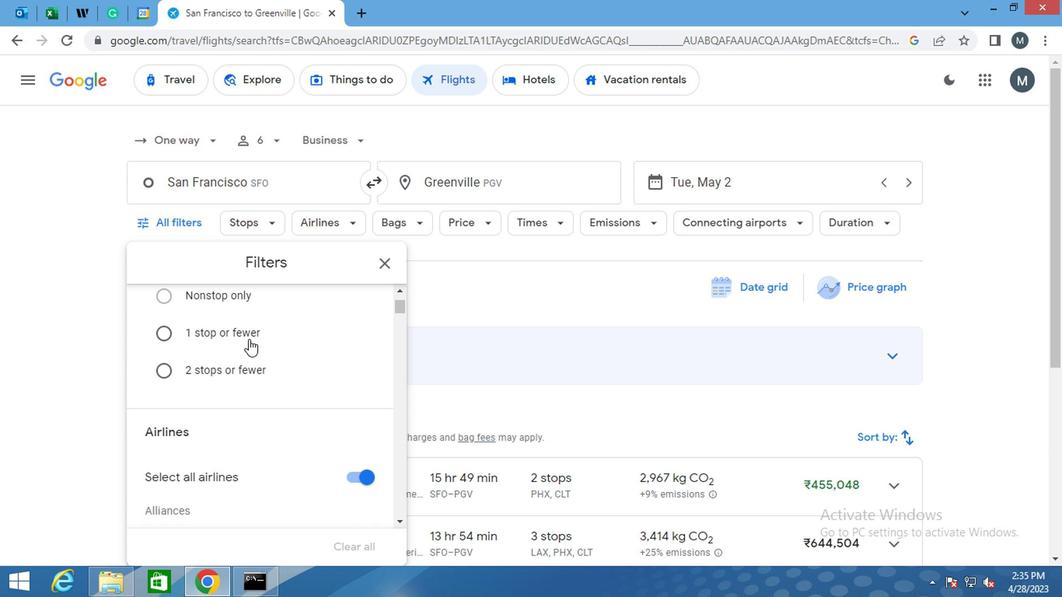 
Action: Mouse moved to (354, 323)
Screenshot: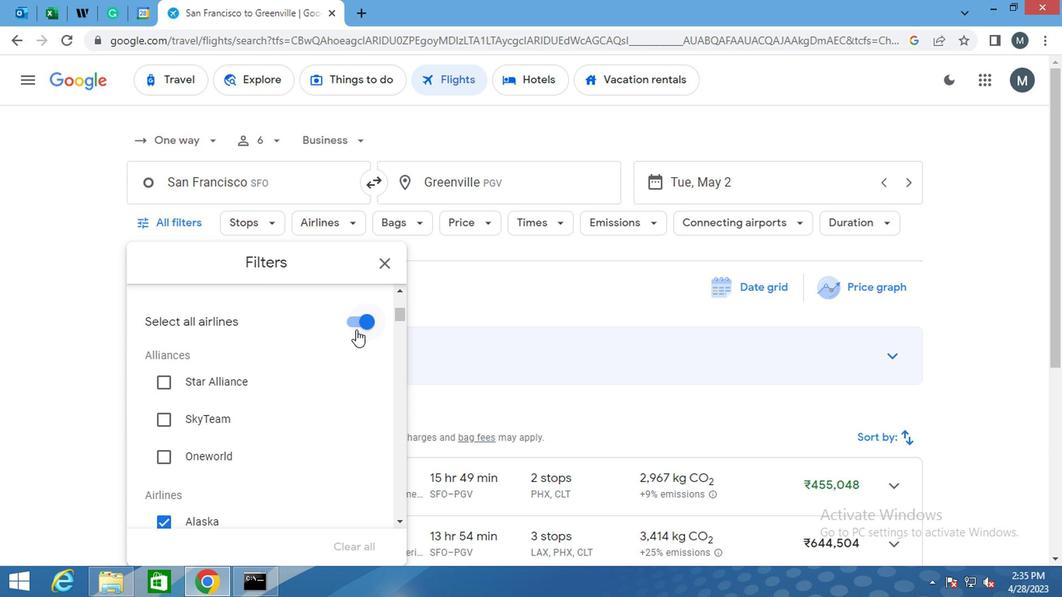 
Action: Mouse pressed left at (354, 323)
Screenshot: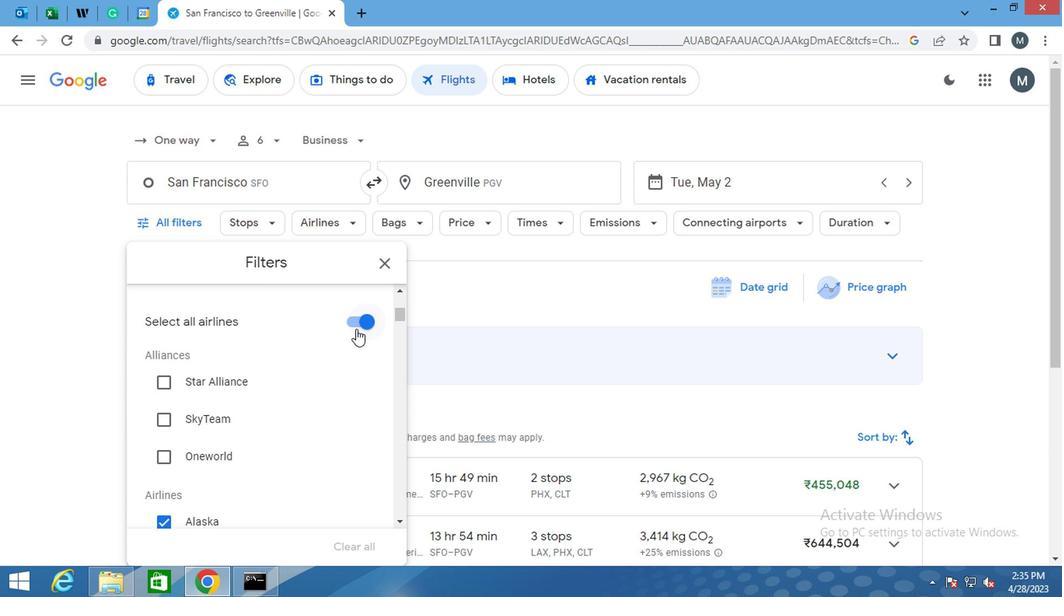 
Action: Mouse moved to (209, 415)
Screenshot: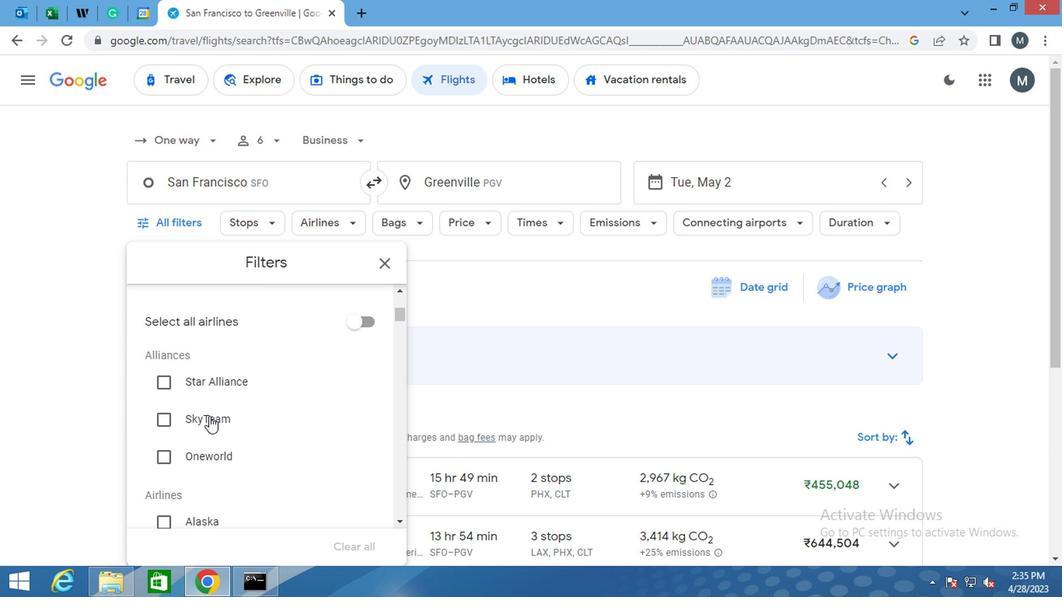 
Action: Mouse scrolled (209, 415) with delta (0, 0)
Screenshot: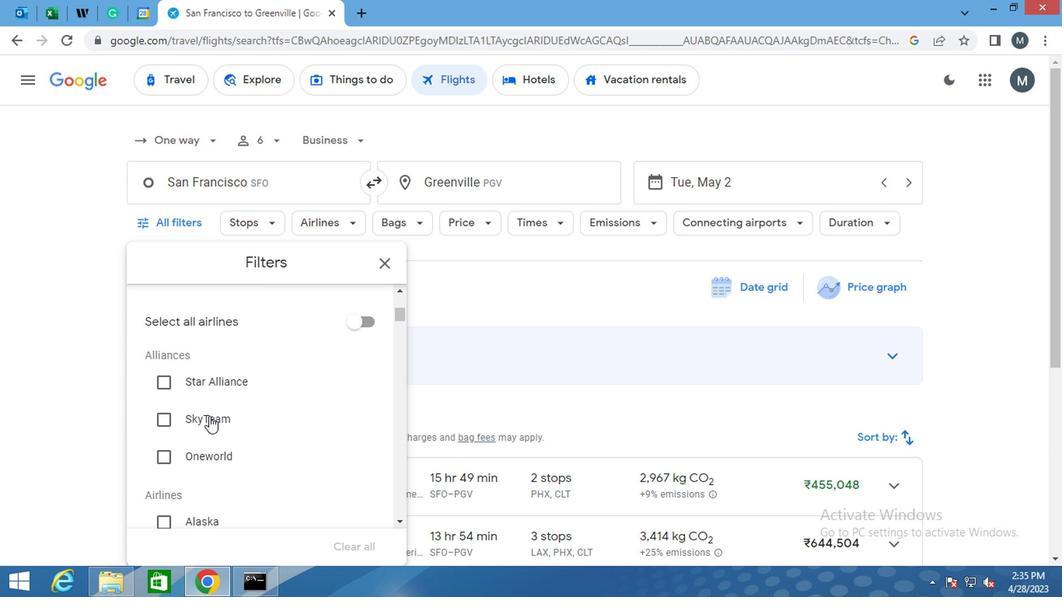 
Action: Mouse moved to (211, 413)
Screenshot: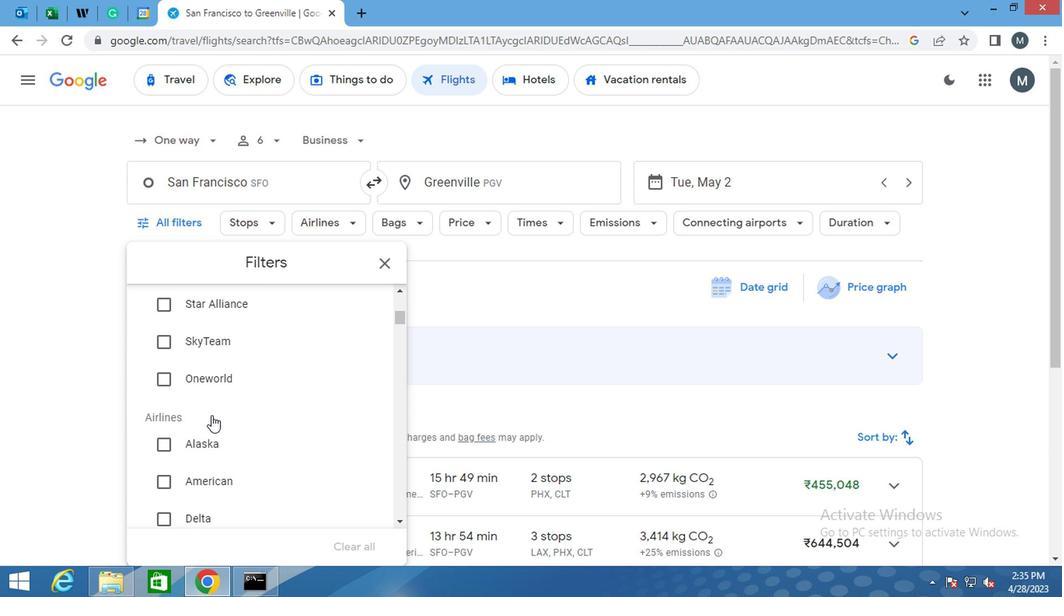 
Action: Mouse scrolled (211, 412) with delta (0, -1)
Screenshot: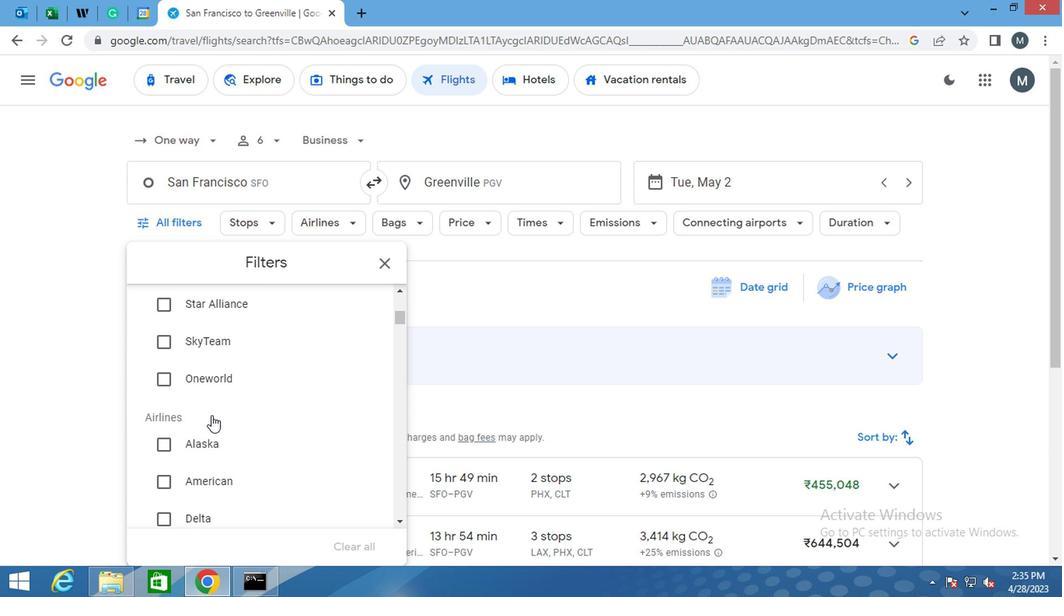 
Action: Mouse scrolled (211, 412) with delta (0, -1)
Screenshot: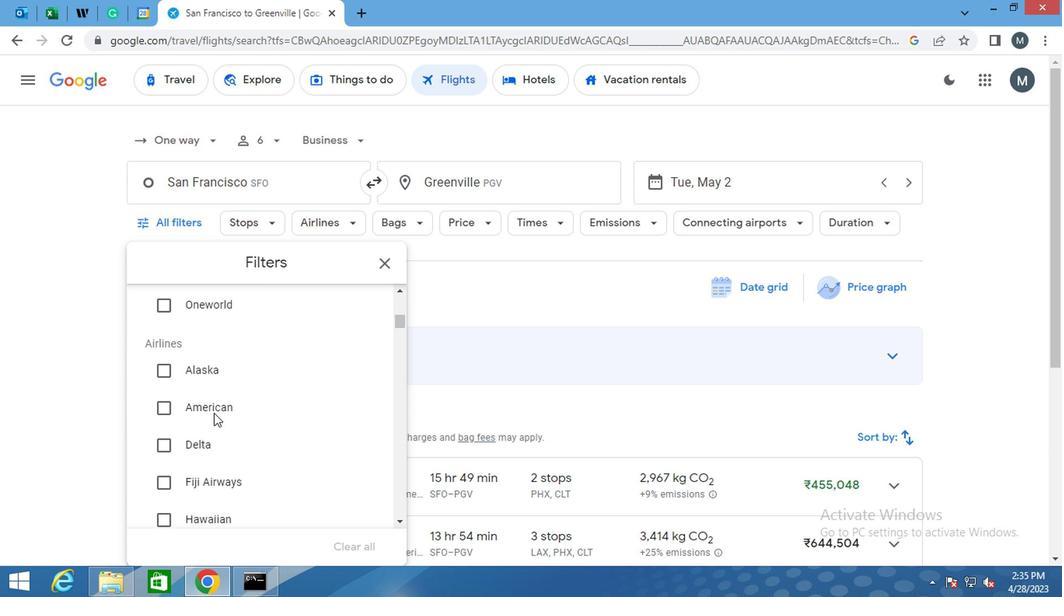 
Action: Mouse moved to (216, 402)
Screenshot: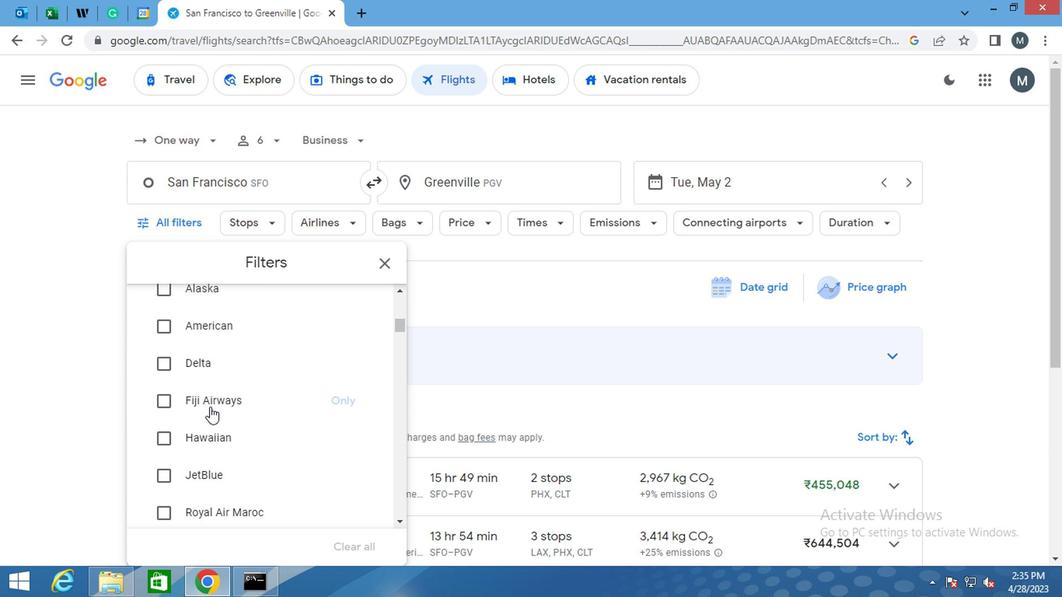 
Action: Mouse scrolled (216, 401) with delta (0, 0)
Screenshot: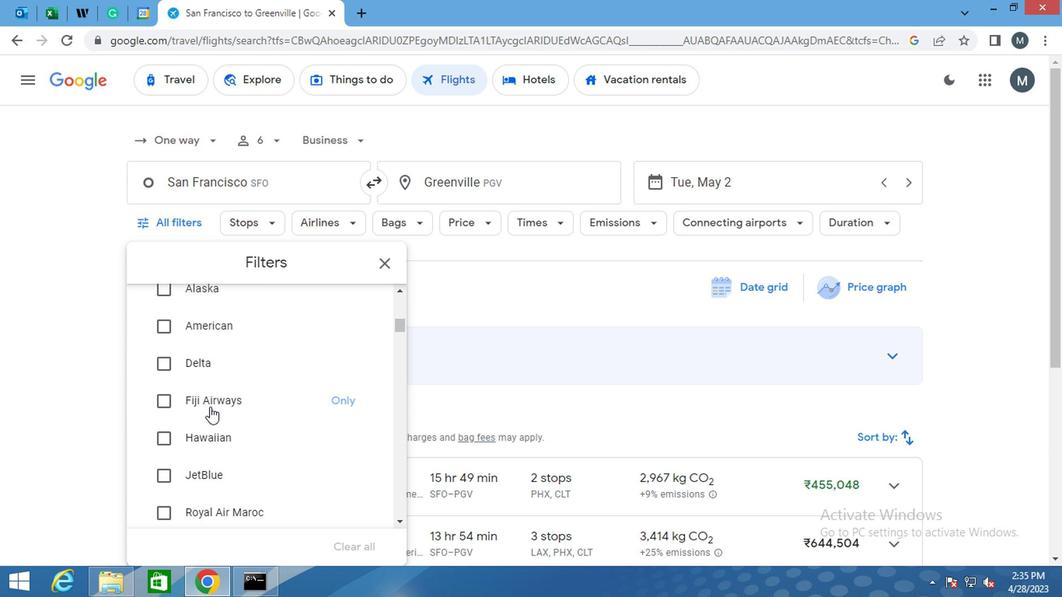 
Action: Mouse moved to (218, 401)
Screenshot: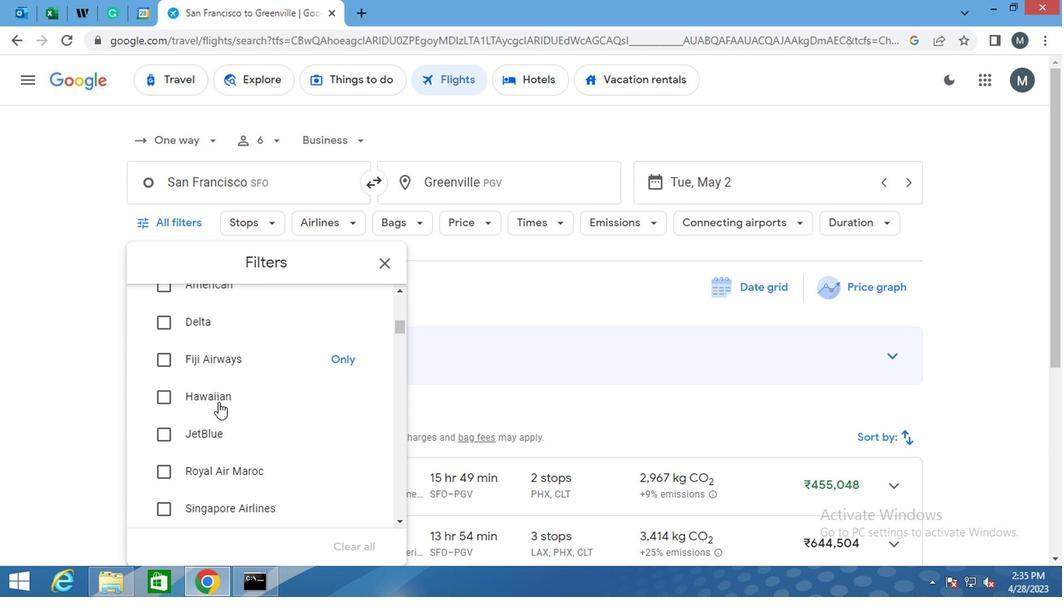 
Action: Mouse scrolled (218, 400) with delta (0, -1)
Screenshot: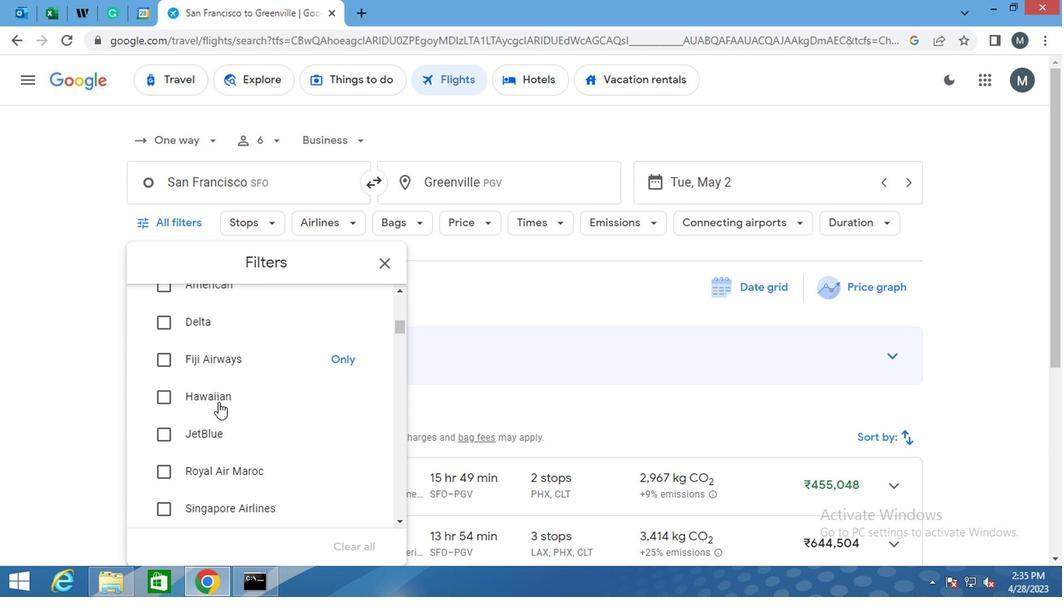 
Action: Mouse moved to (218, 400)
Screenshot: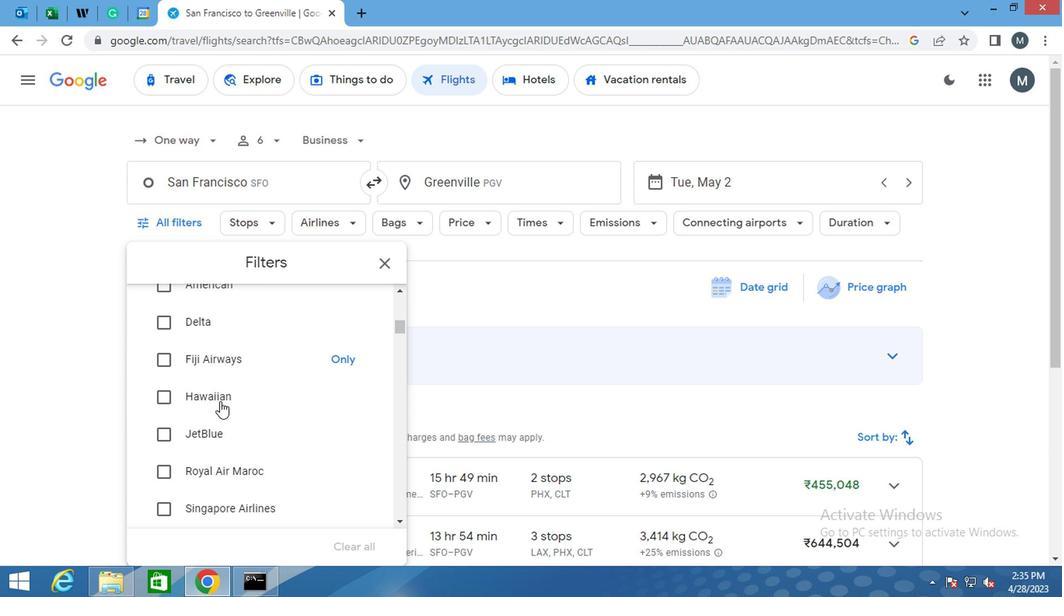
Action: Mouse scrolled (218, 400) with delta (0, 0)
Screenshot: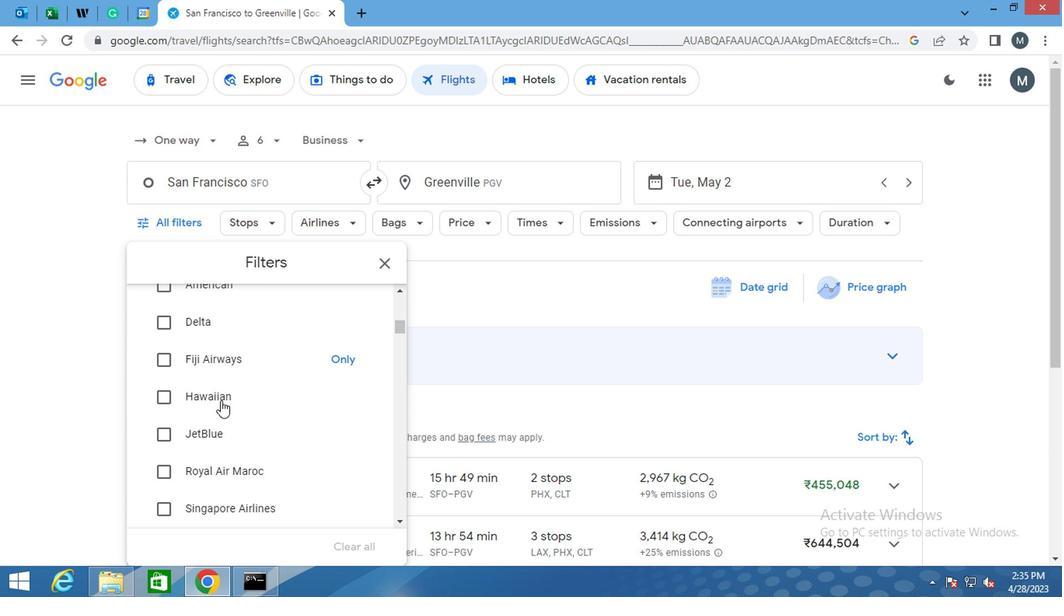 
Action: Mouse moved to (220, 410)
Screenshot: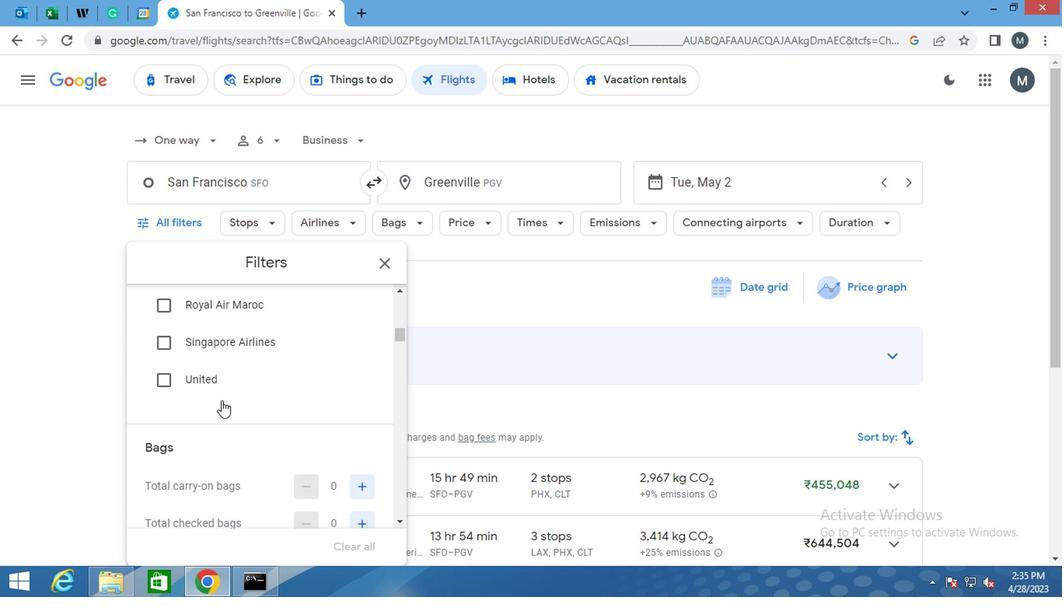 
Action: Mouse scrolled (220, 409) with delta (0, 0)
Screenshot: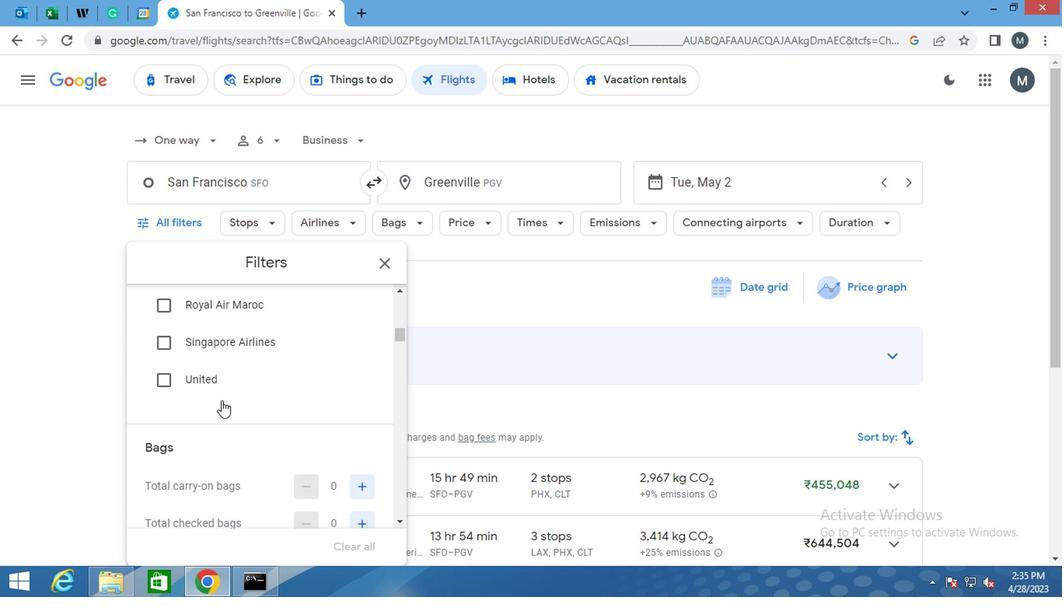 
Action: Mouse scrolled (220, 411) with delta (0, 1)
Screenshot: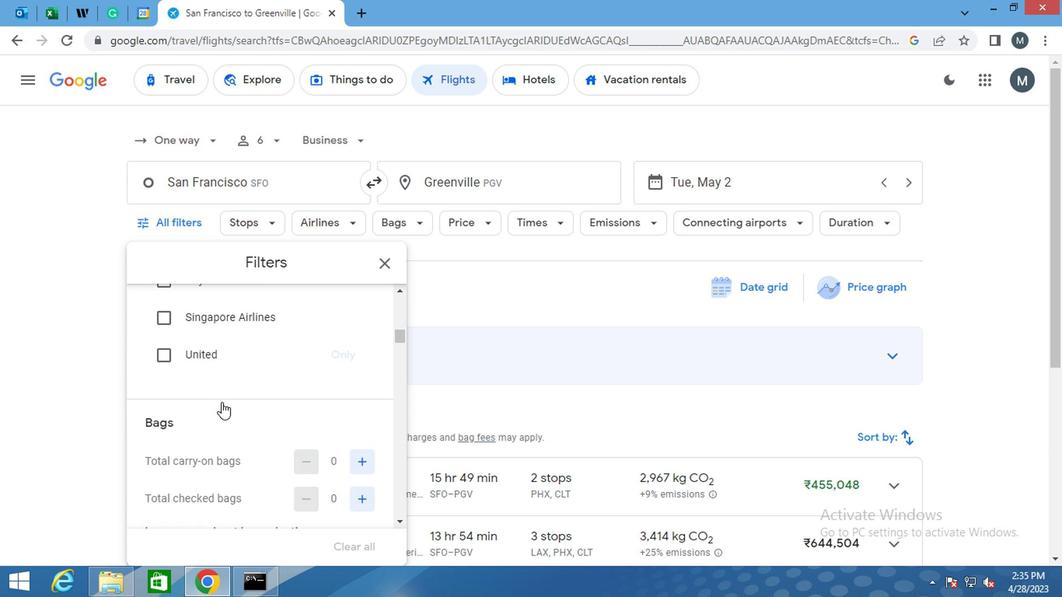 
Action: Mouse moved to (225, 406)
Screenshot: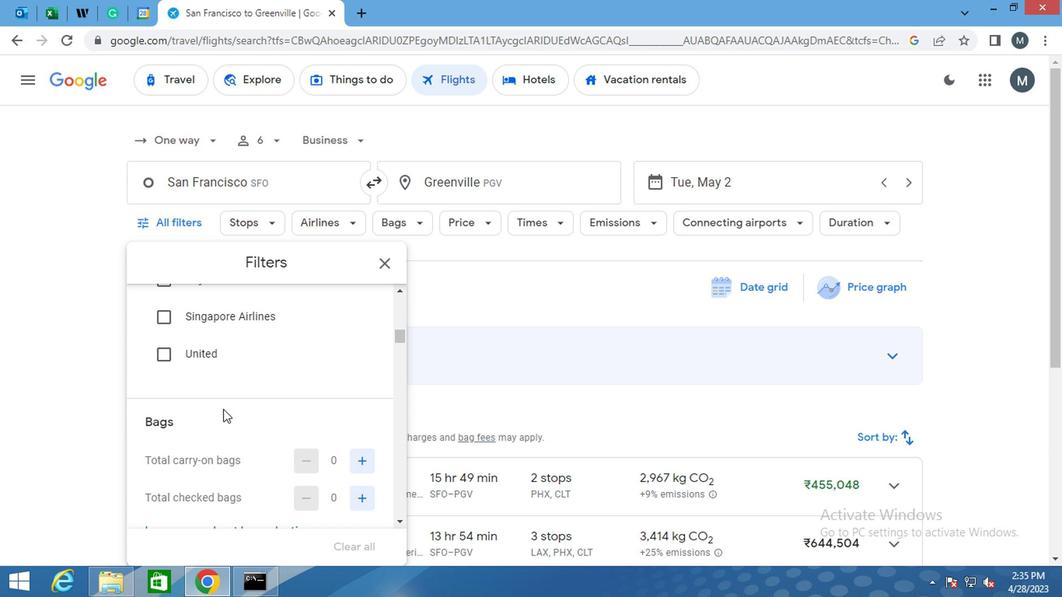 
Action: Mouse scrolled (225, 405) with delta (0, 0)
Screenshot: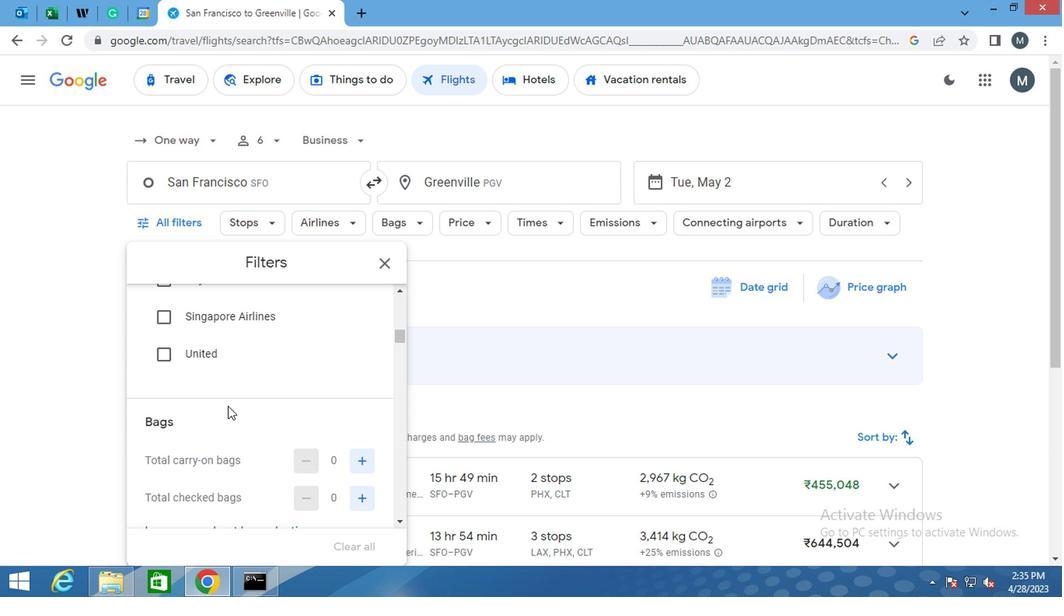 
Action: Mouse moved to (348, 422)
Screenshot: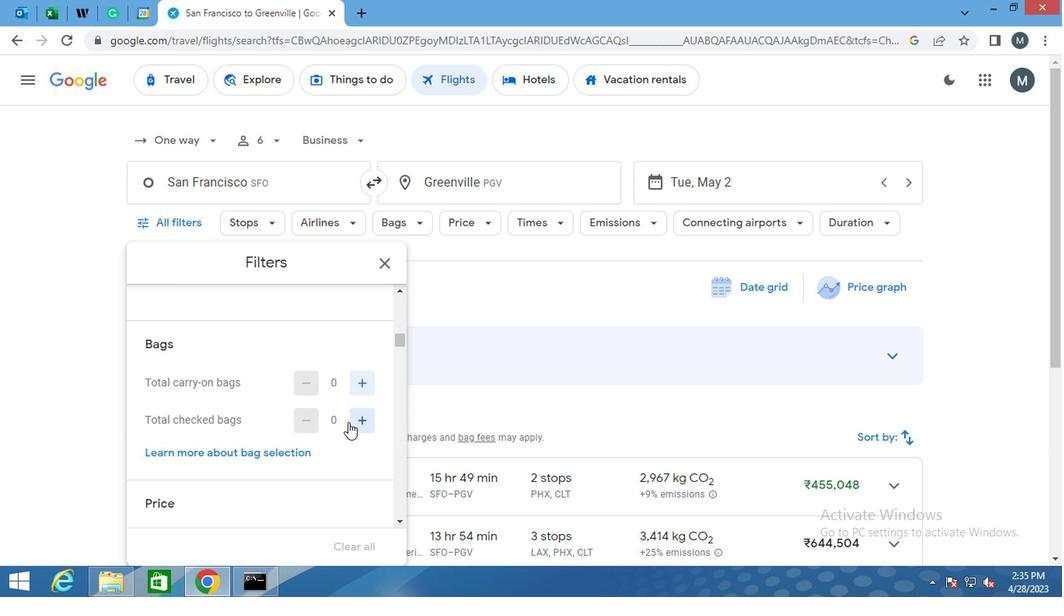 
Action: Mouse pressed left at (348, 422)
Screenshot: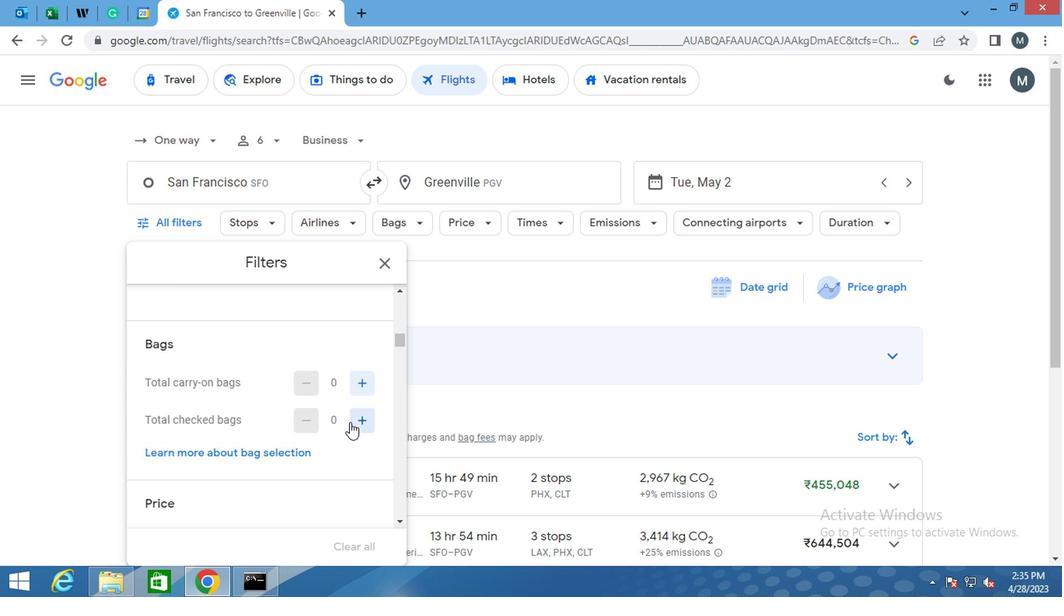 
Action: Mouse moved to (266, 417)
Screenshot: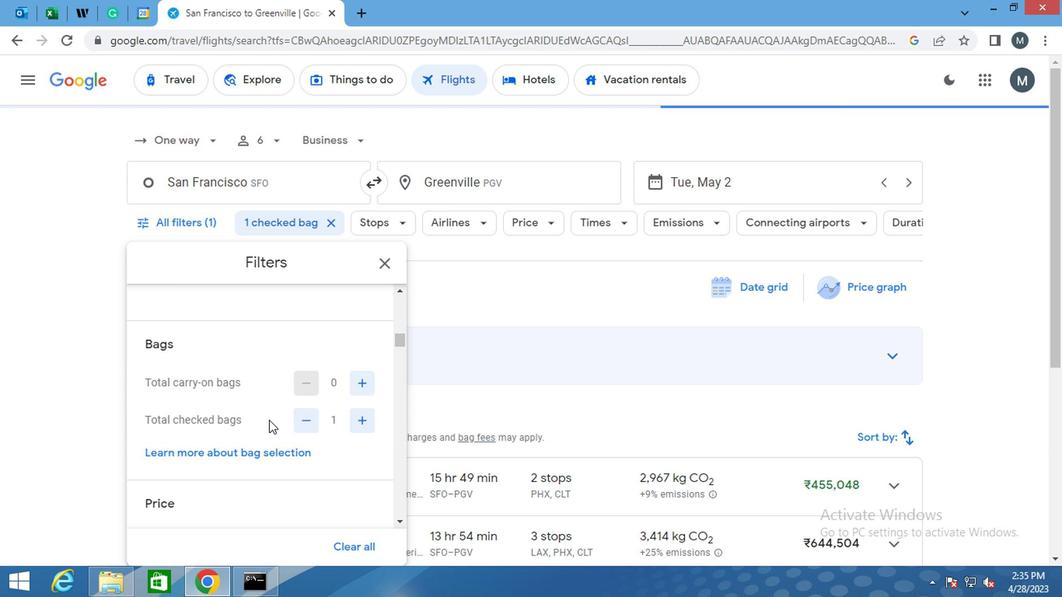 
Action: Mouse scrolled (266, 417) with delta (0, 0)
Screenshot: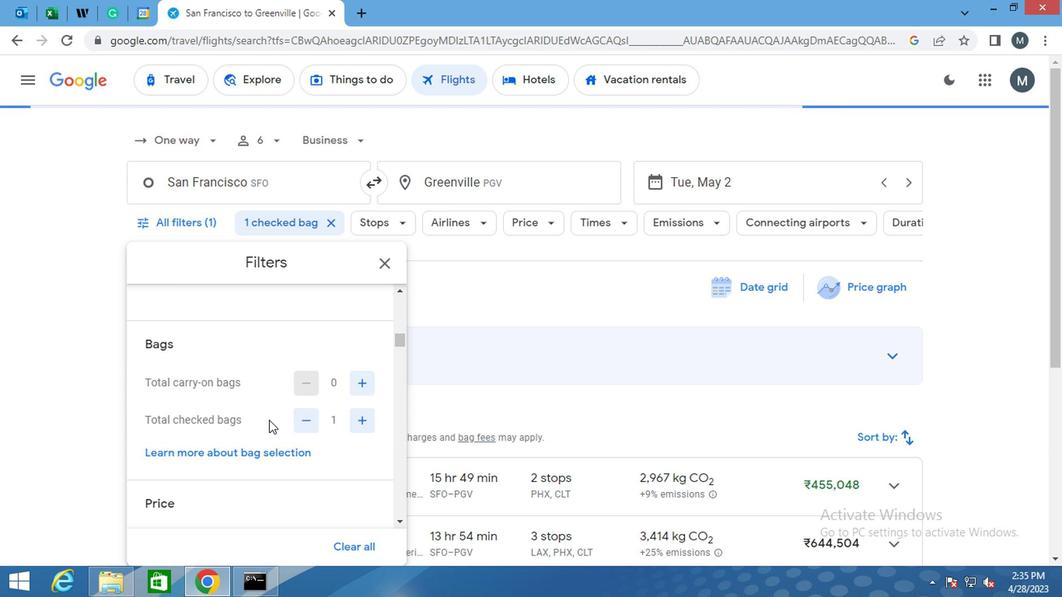 
Action: Mouse moved to (266, 417)
Screenshot: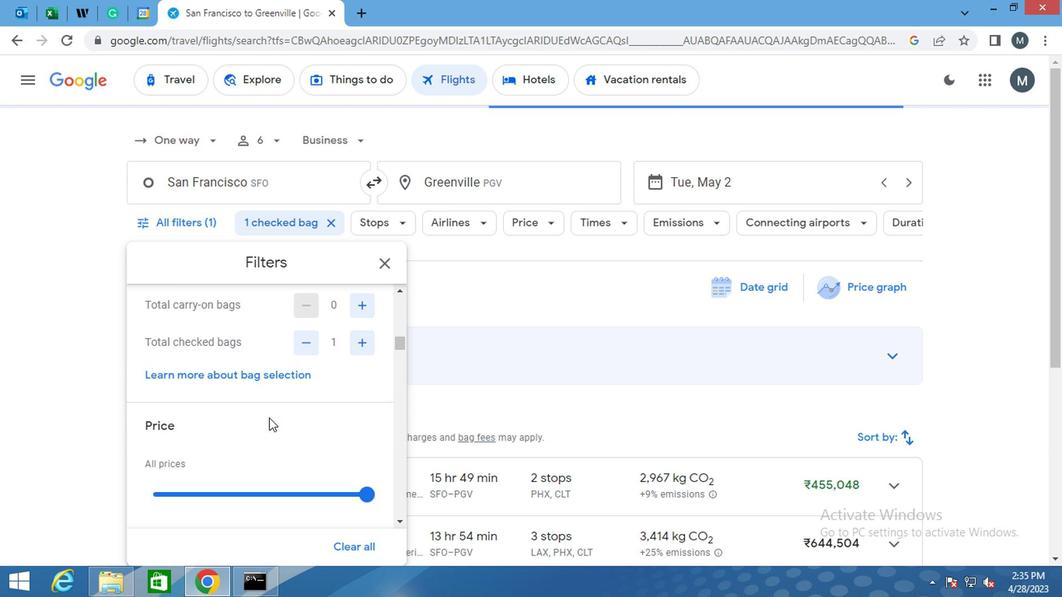 
Action: Mouse scrolled (266, 417) with delta (0, 0)
Screenshot: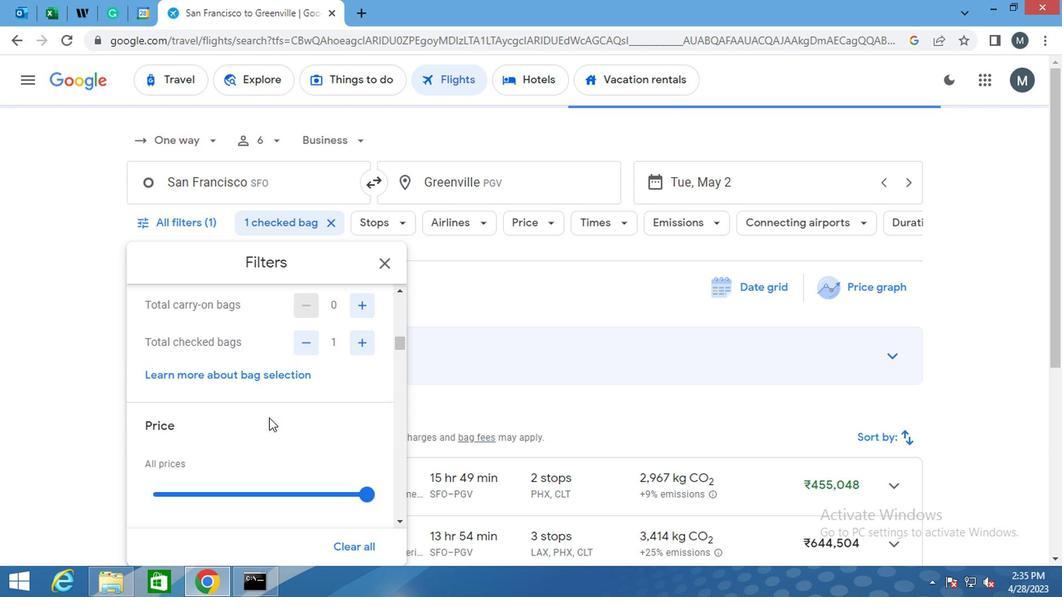 
Action: Mouse moved to (221, 408)
Screenshot: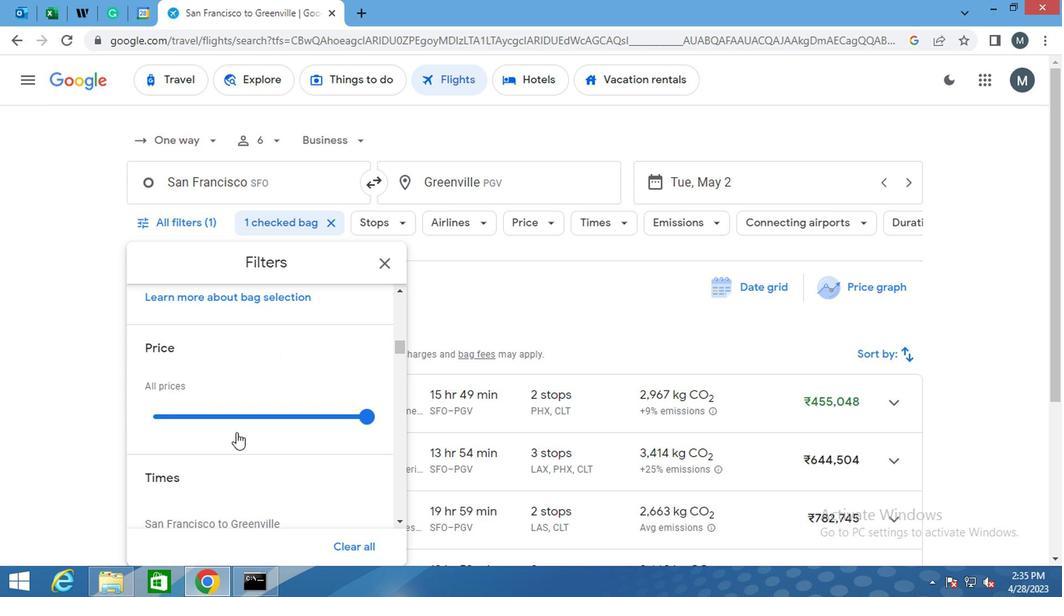 
Action: Mouse pressed left at (221, 408)
Screenshot: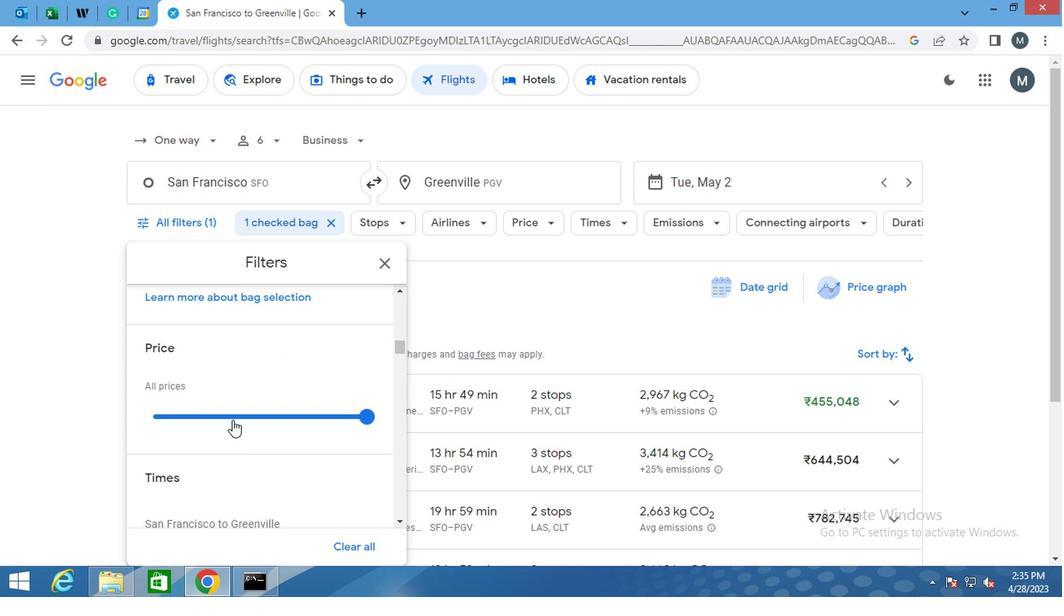 
Action: Mouse moved to (212, 411)
Screenshot: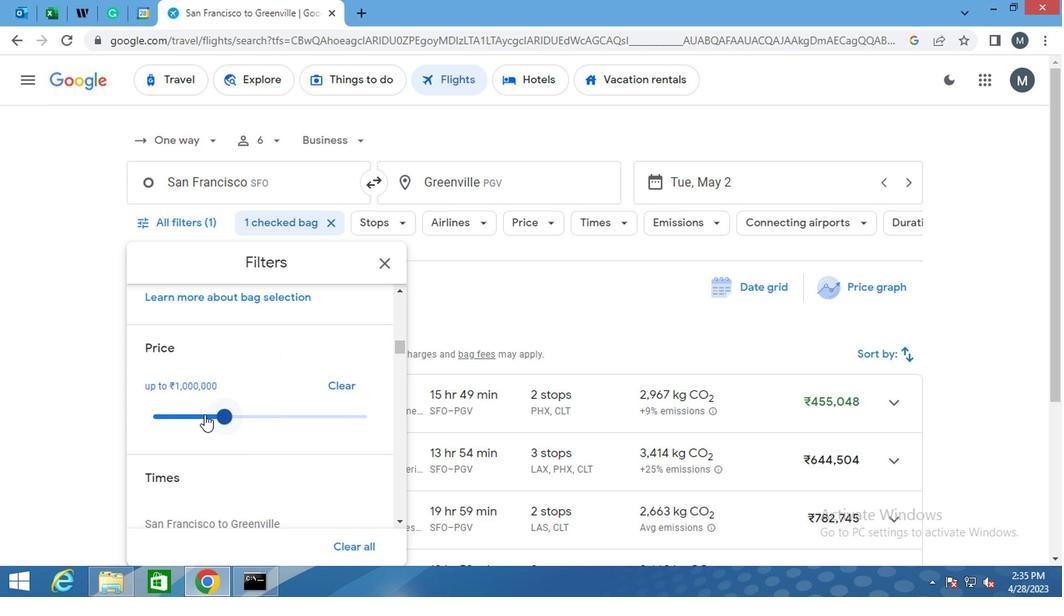 
Action: Mouse pressed left at (212, 411)
Screenshot: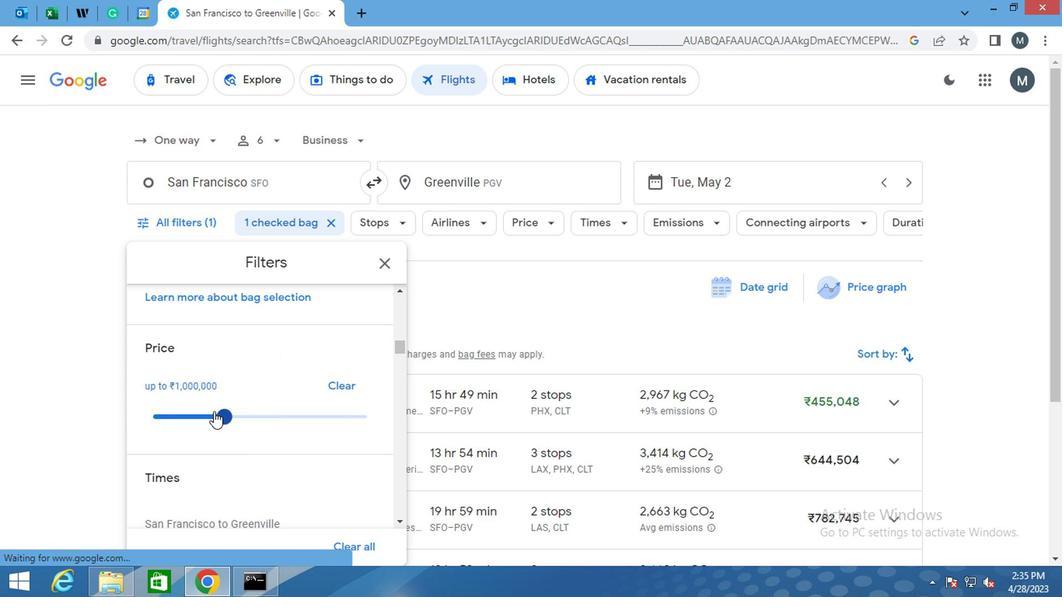 
Action: Mouse moved to (307, 395)
Screenshot: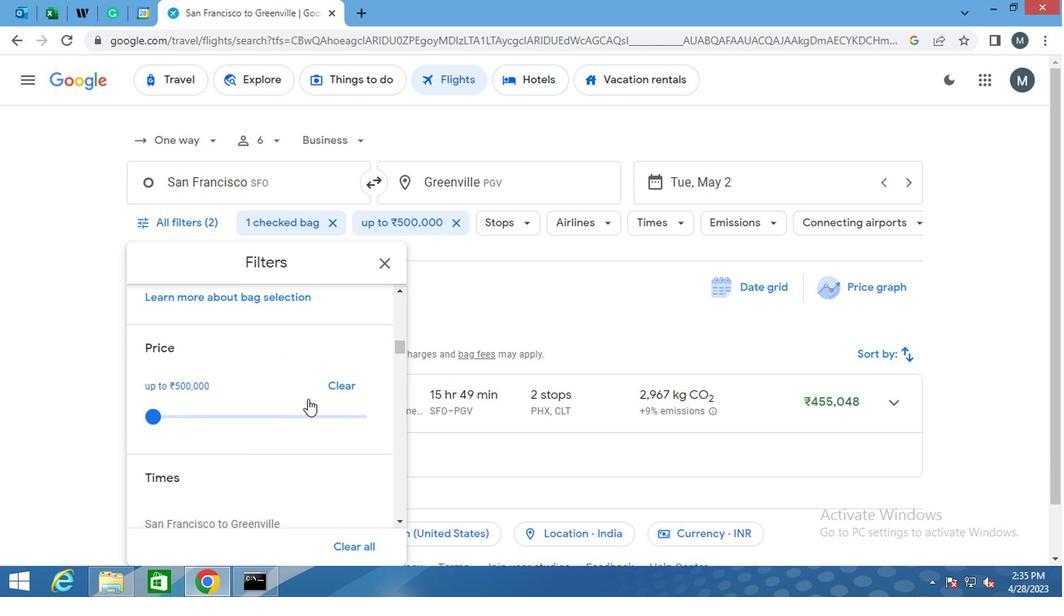 
Action: Mouse scrolled (307, 394) with delta (0, -1)
Screenshot: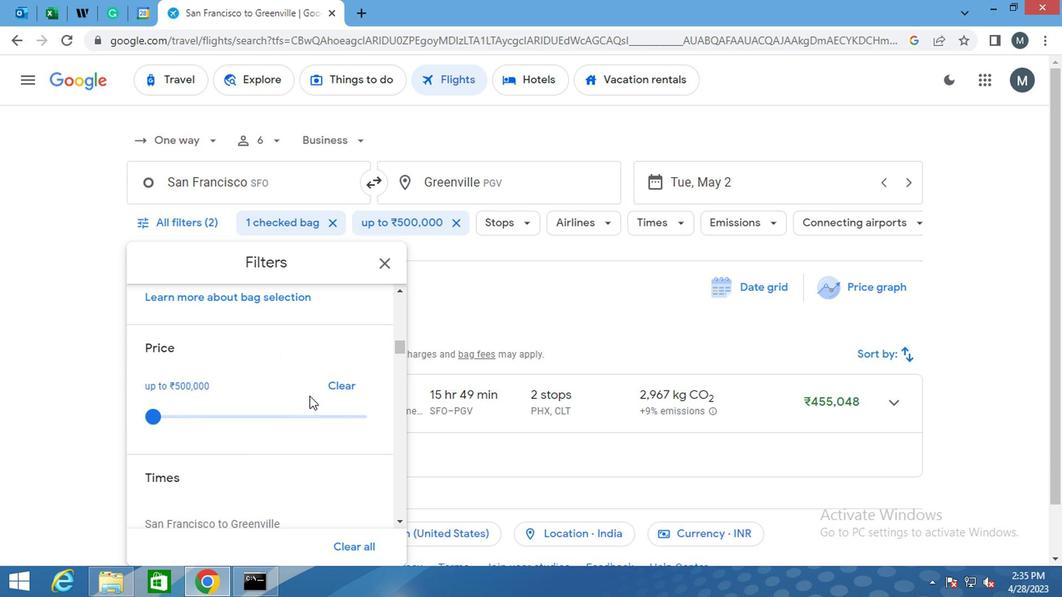 
Action: Mouse scrolled (307, 394) with delta (0, -1)
Screenshot: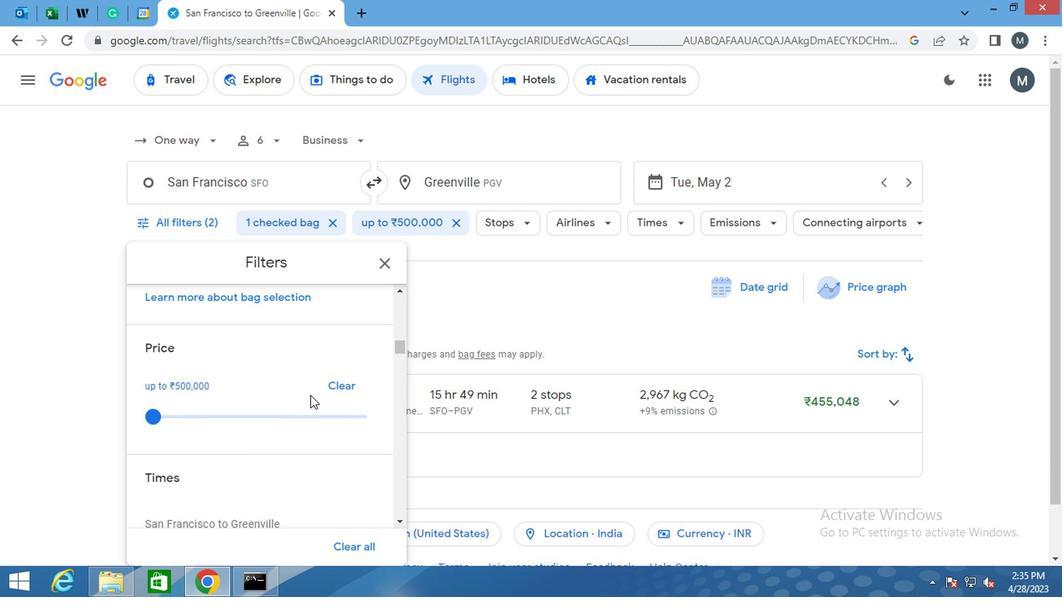 
Action: Mouse moved to (232, 434)
Screenshot: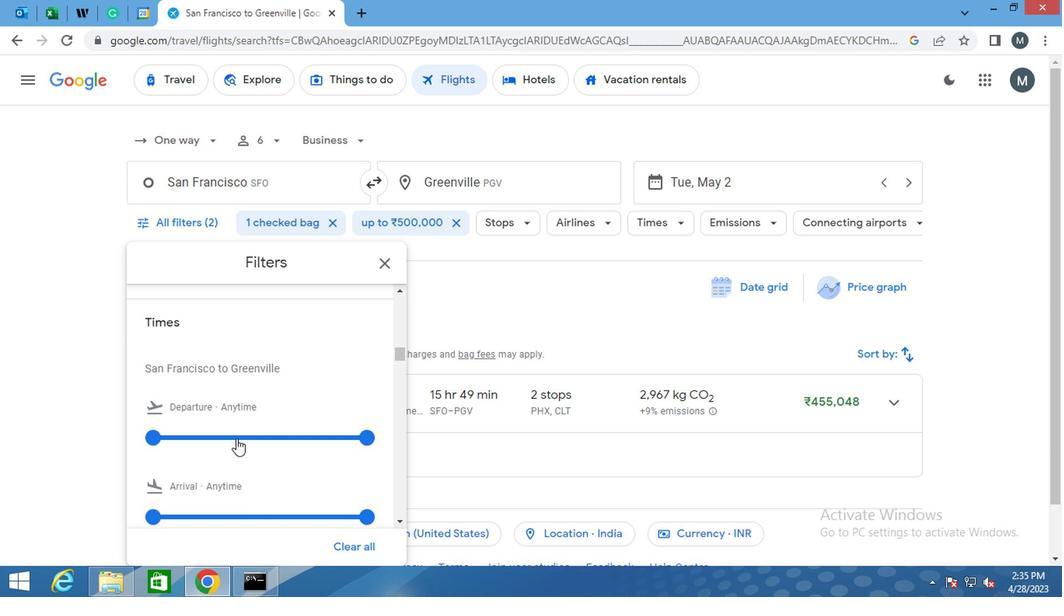 
Action: Mouse pressed left at (232, 434)
Screenshot: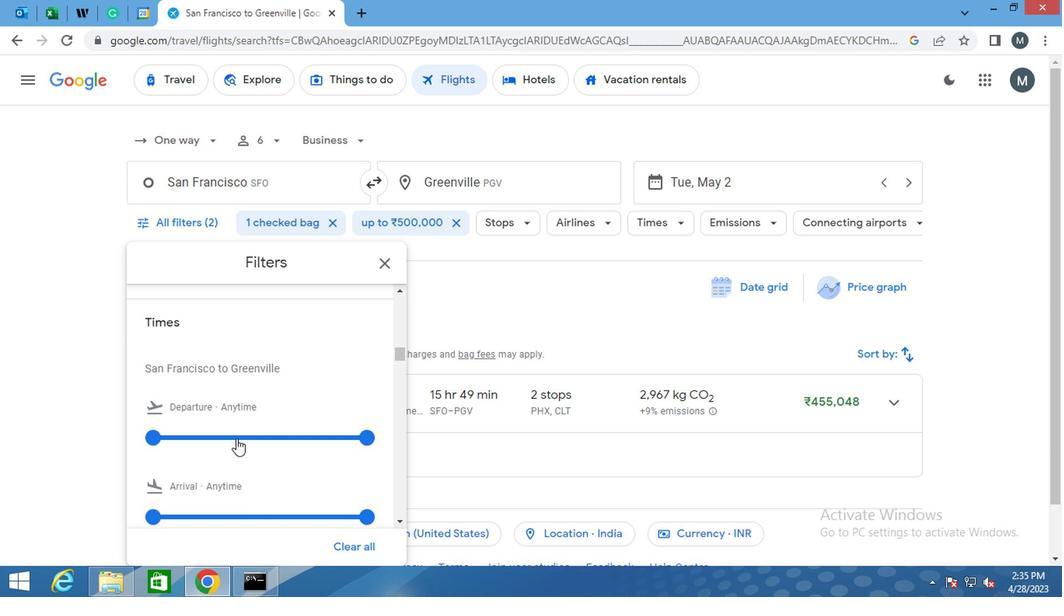
Action: Mouse pressed left at (232, 434)
Screenshot: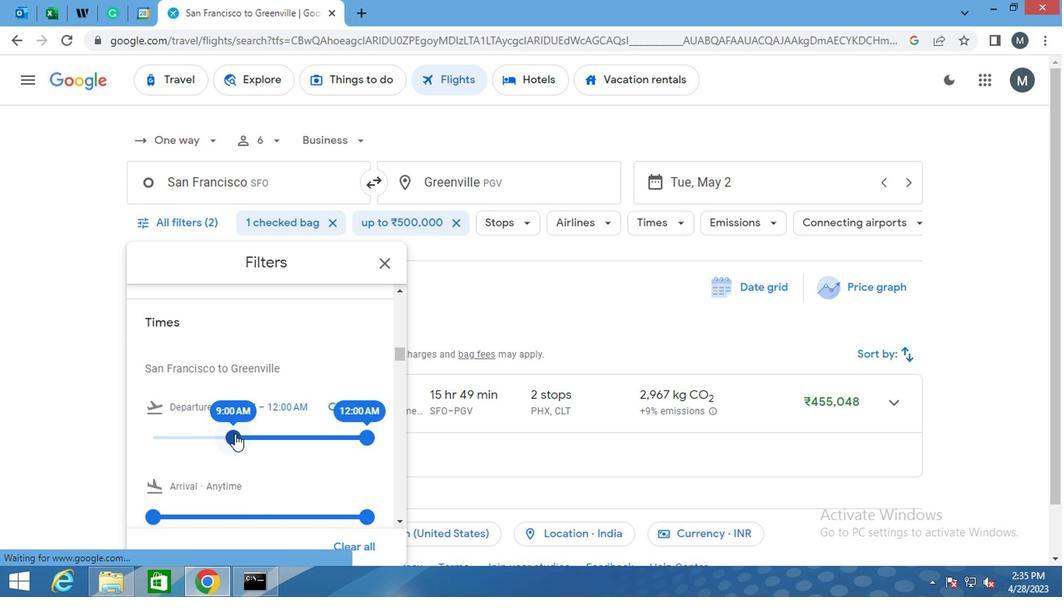 
Action: Mouse moved to (361, 437)
Screenshot: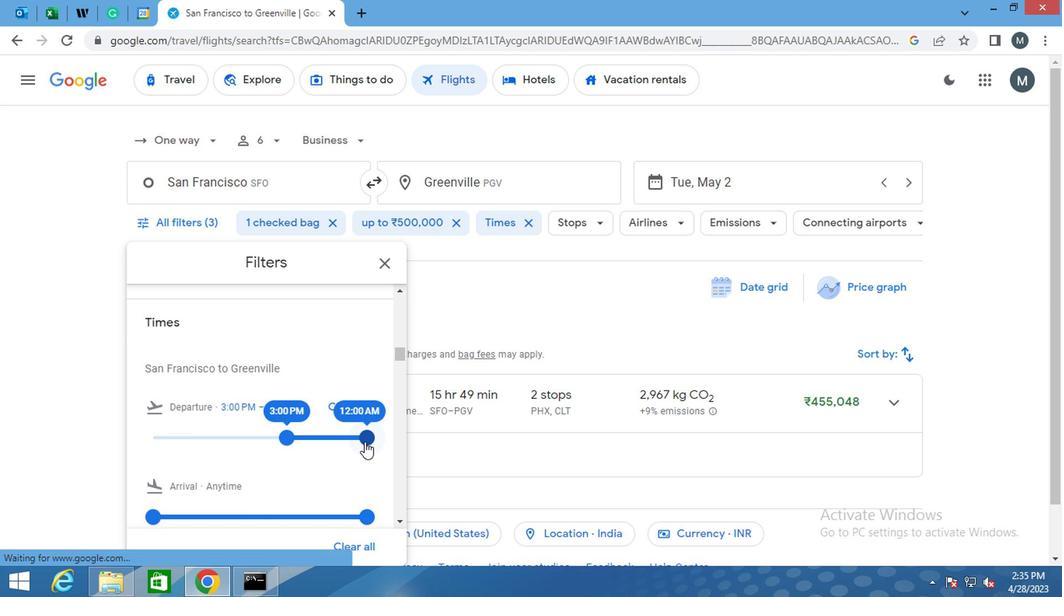 
Action: Mouse pressed left at (361, 437)
Screenshot: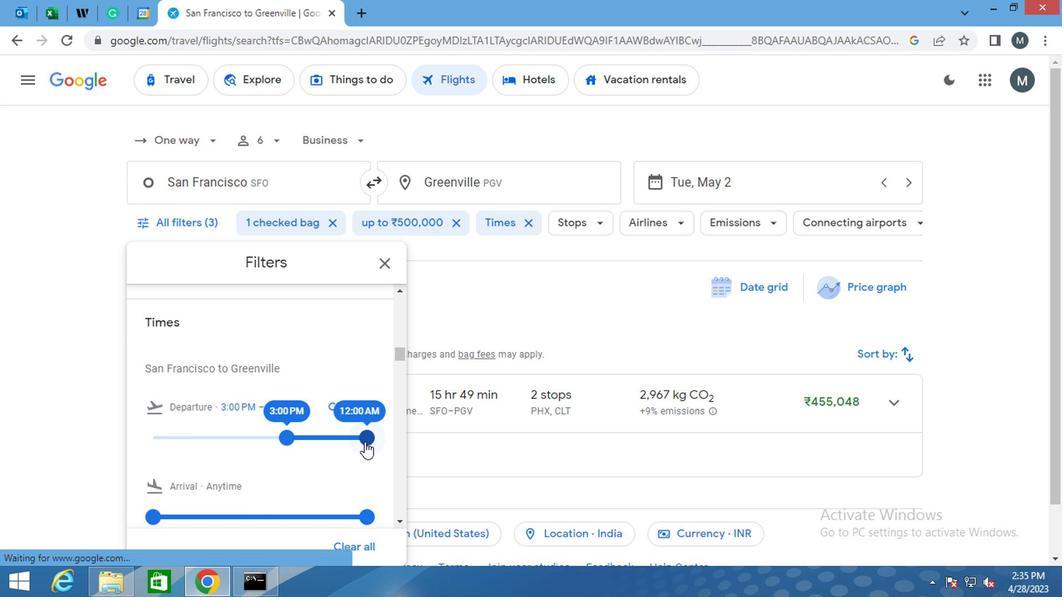 
Action: Mouse moved to (308, 408)
Screenshot: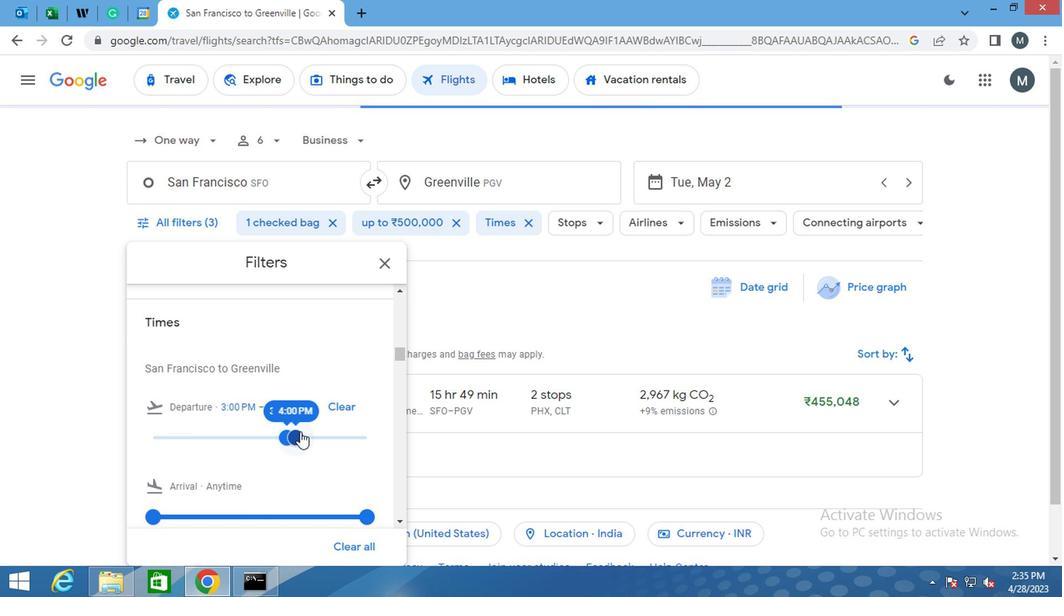 
Action: Mouse scrolled (308, 407) with delta (0, 0)
Screenshot: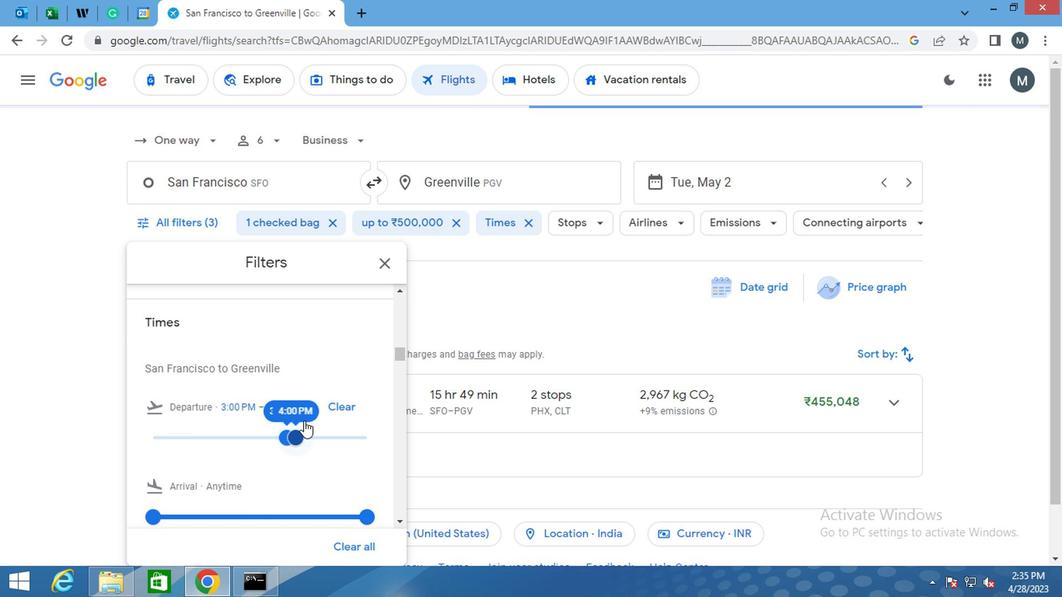 
Action: Mouse scrolled (308, 407) with delta (0, 0)
Screenshot: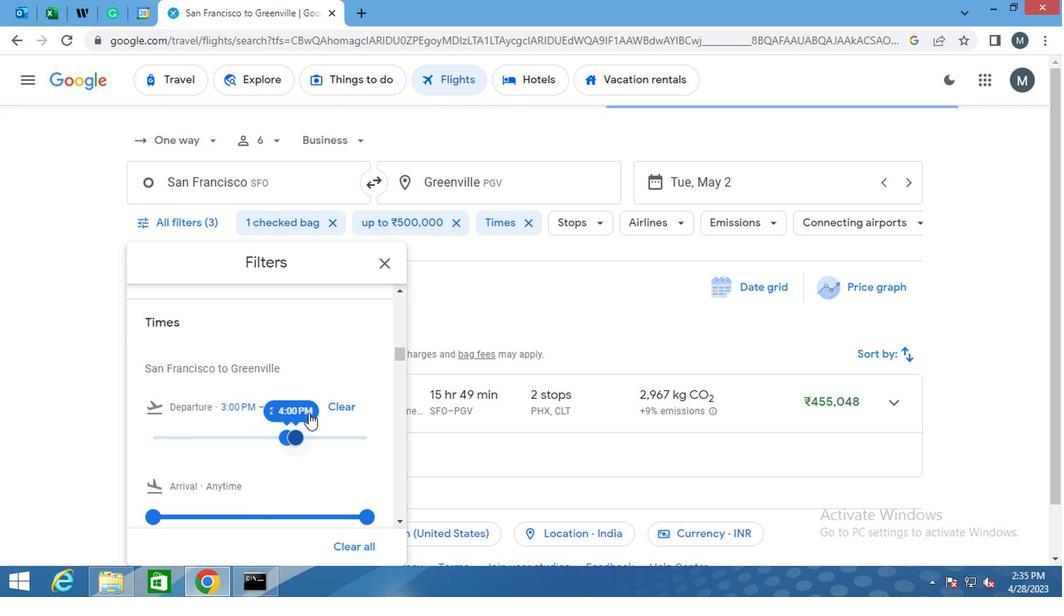 
Action: Mouse moved to (378, 267)
Screenshot: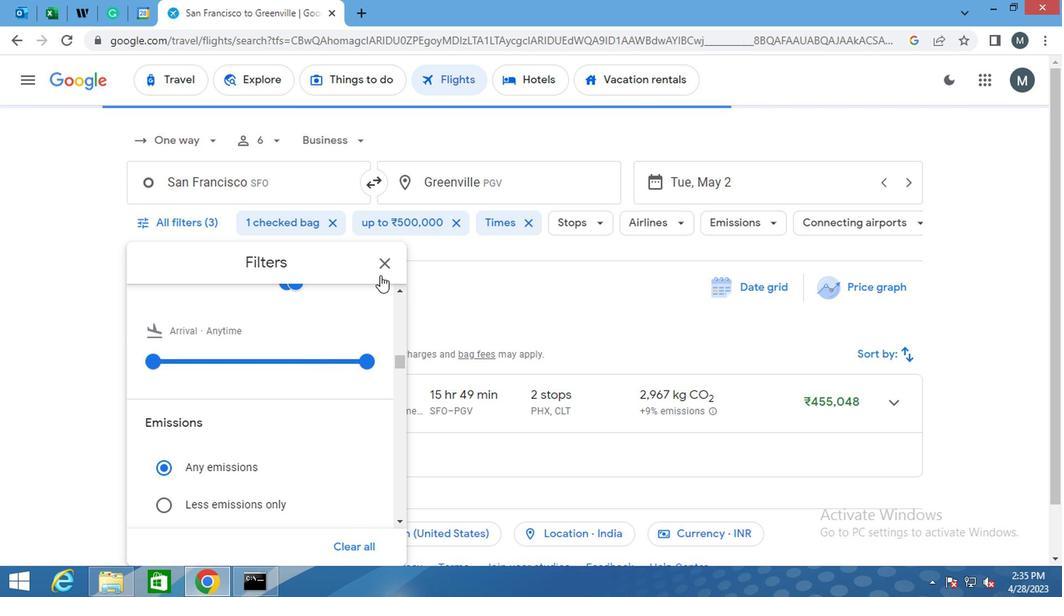 
Action: Mouse pressed left at (378, 267)
Screenshot: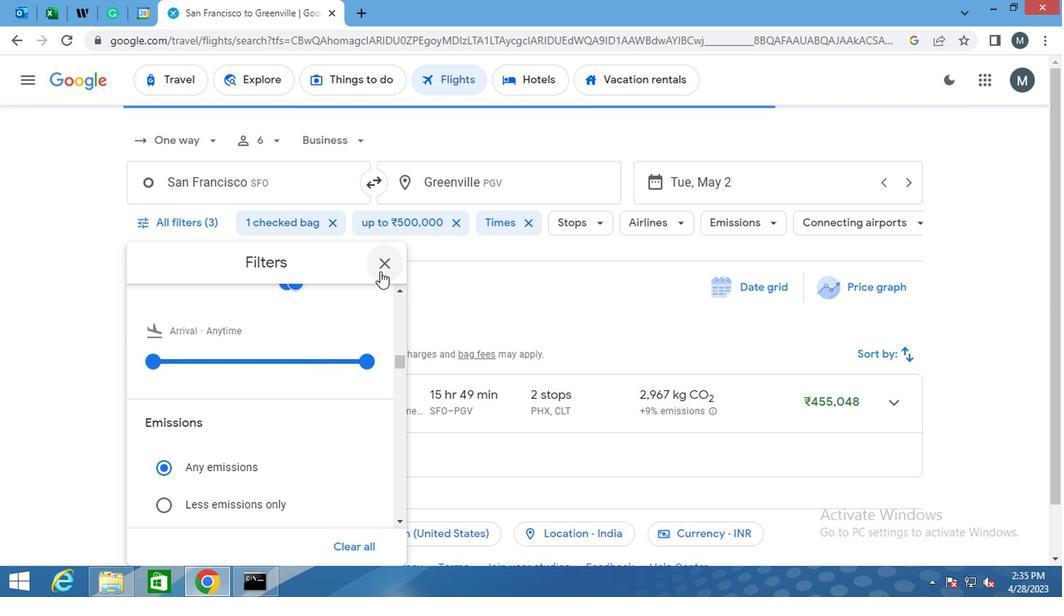
Action: Mouse moved to (376, 267)
Screenshot: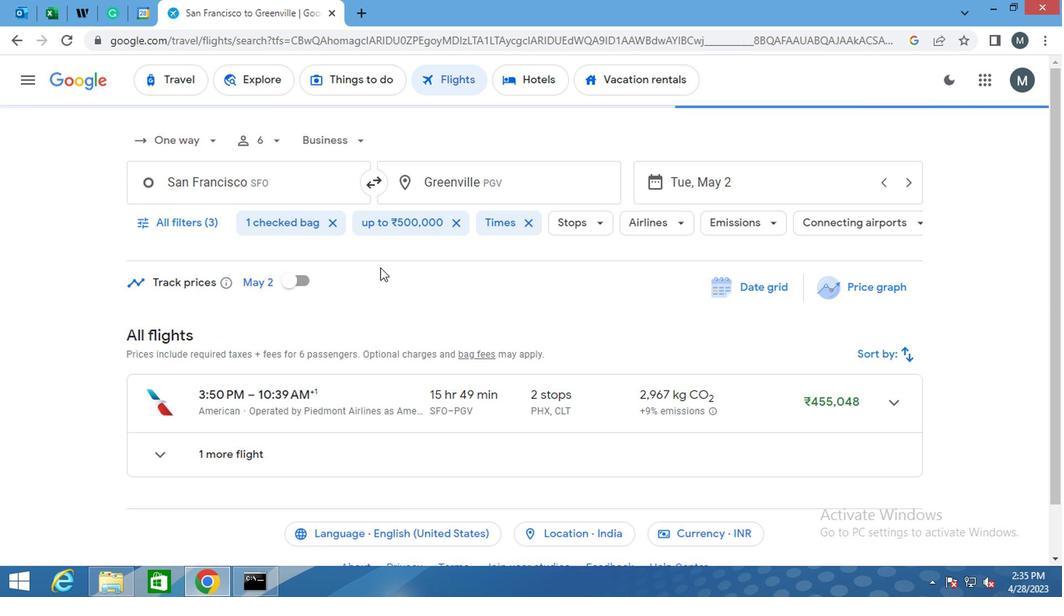 
